 Task: Open Card Product Development Execution in Board Sales Performance Management Tools to Workspace Financial Management Software and add a team member Softage.1@softage.net, a label Yellow, a checklist Commodities Investing, an attachment from your onedrive, a color Yellow and finally, add a card description 'Conduct customer research for new customer referral' and a comment 'This task requires us to be proactive and take a proactive approach, anticipating potential issues and taking steps to prevent them.'. Add a start date 'Jan 01, 1900' with a due date 'Jan 08, 1900'
Action: Mouse moved to (36, 303)
Screenshot: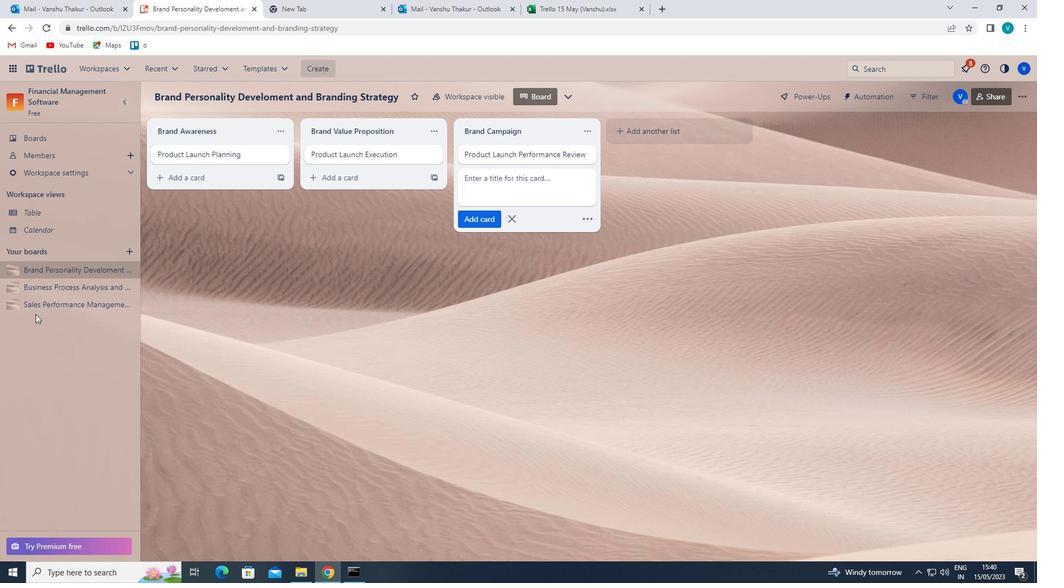 
Action: Mouse pressed left at (36, 303)
Screenshot: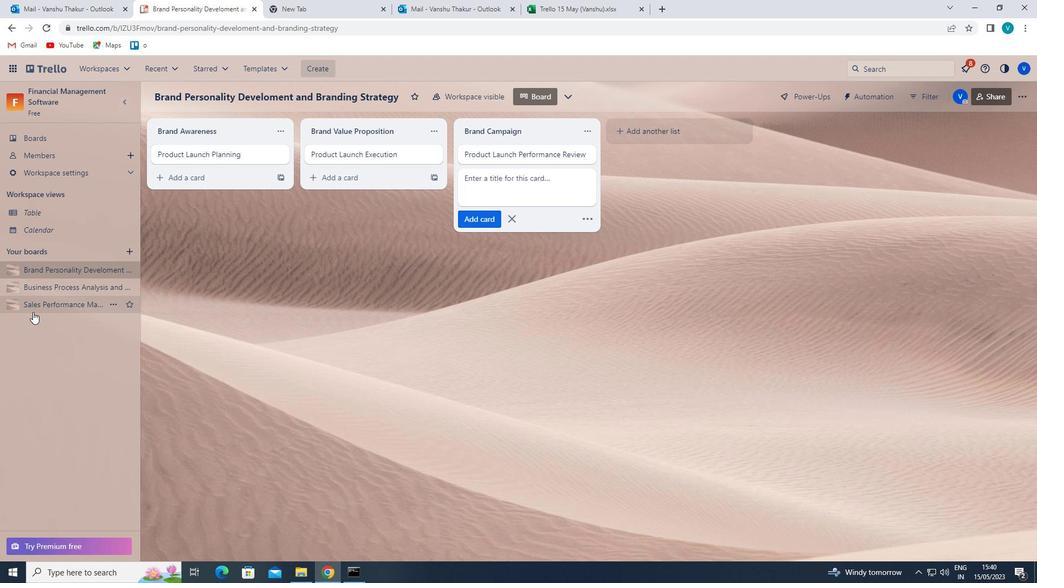 
Action: Mouse moved to (226, 151)
Screenshot: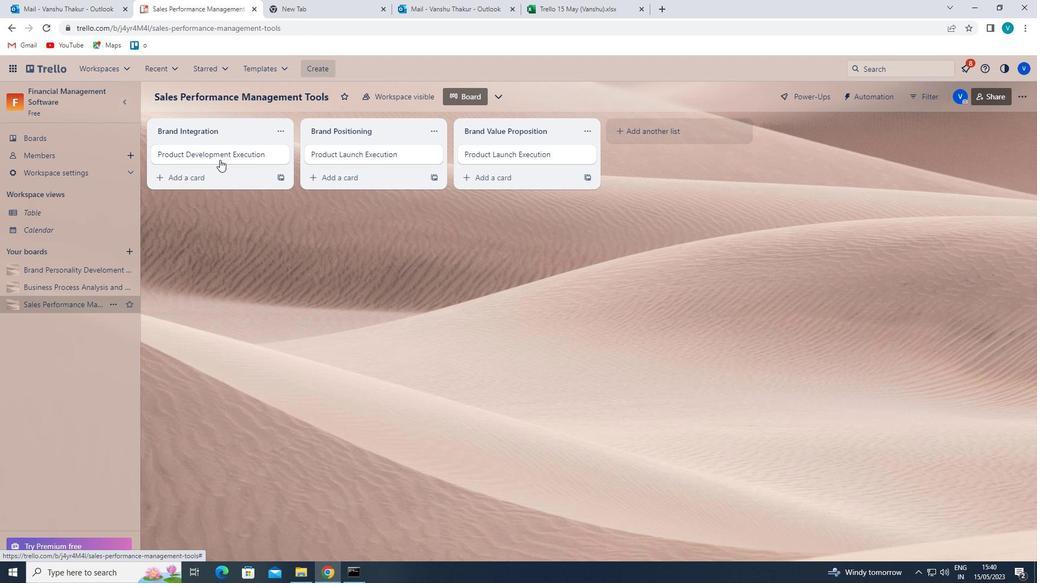 
Action: Mouse pressed left at (226, 151)
Screenshot: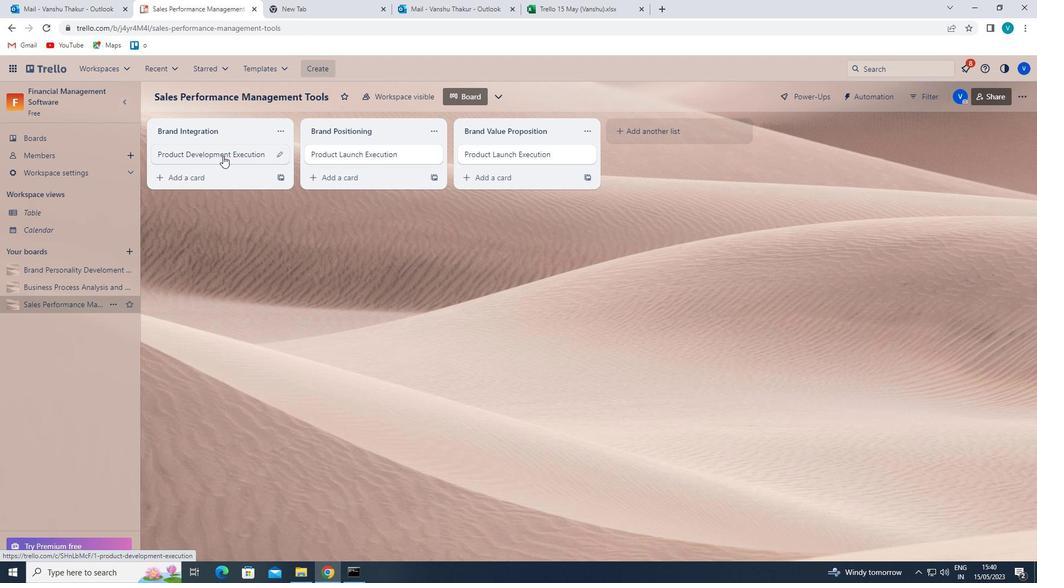 
Action: Mouse moved to (657, 155)
Screenshot: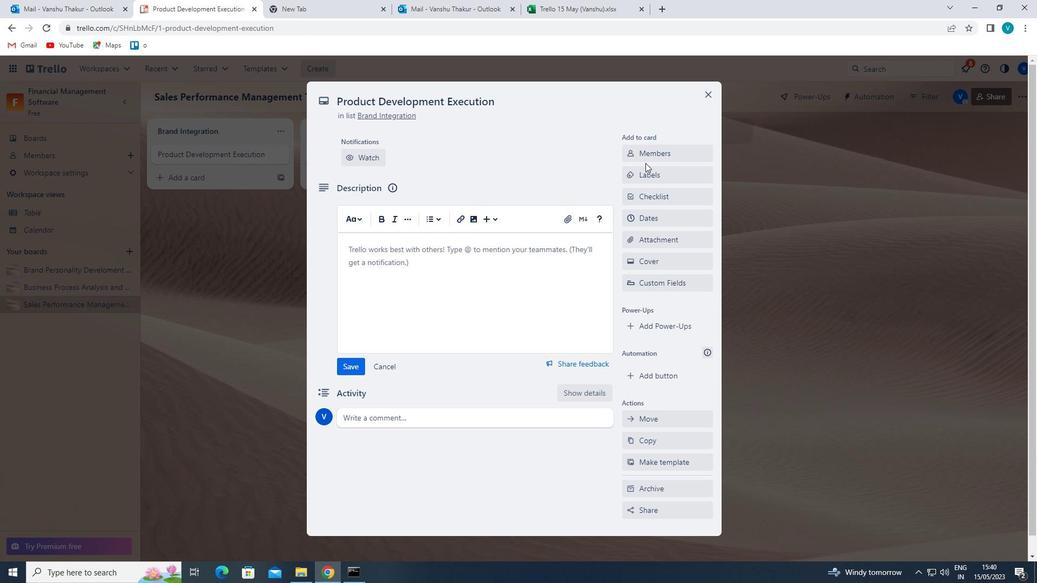 
Action: Mouse pressed left at (657, 155)
Screenshot: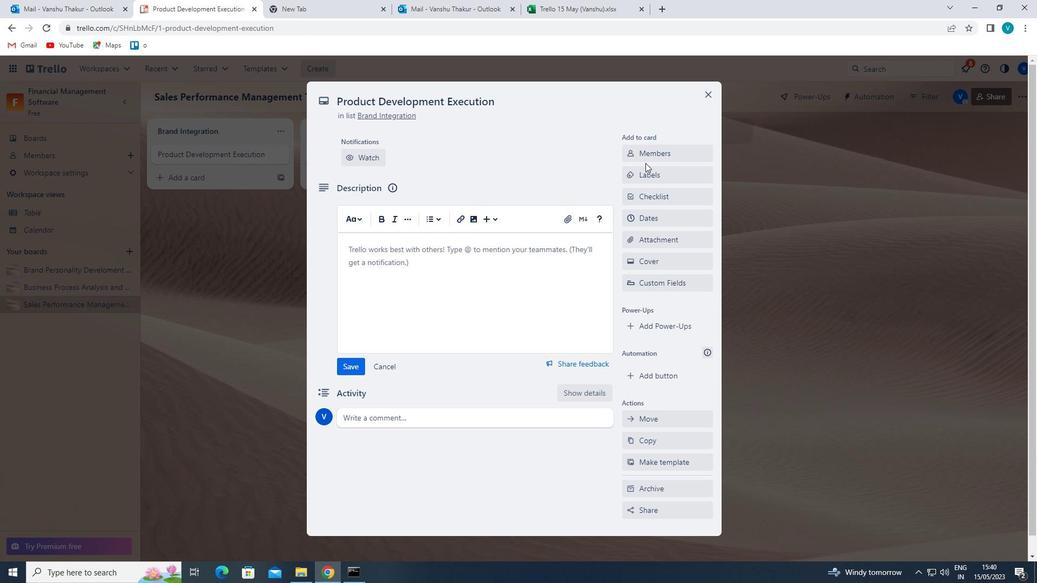 
Action: Mouse moved to (656, 201)
Screenshot: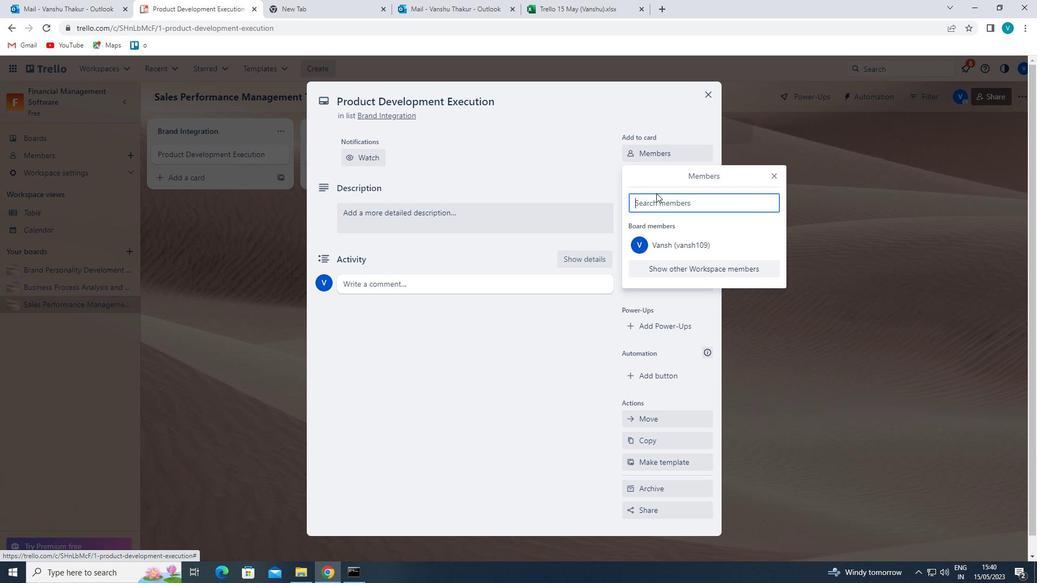 
Action: Mouse pressed left at (656, 201)
Screenshot: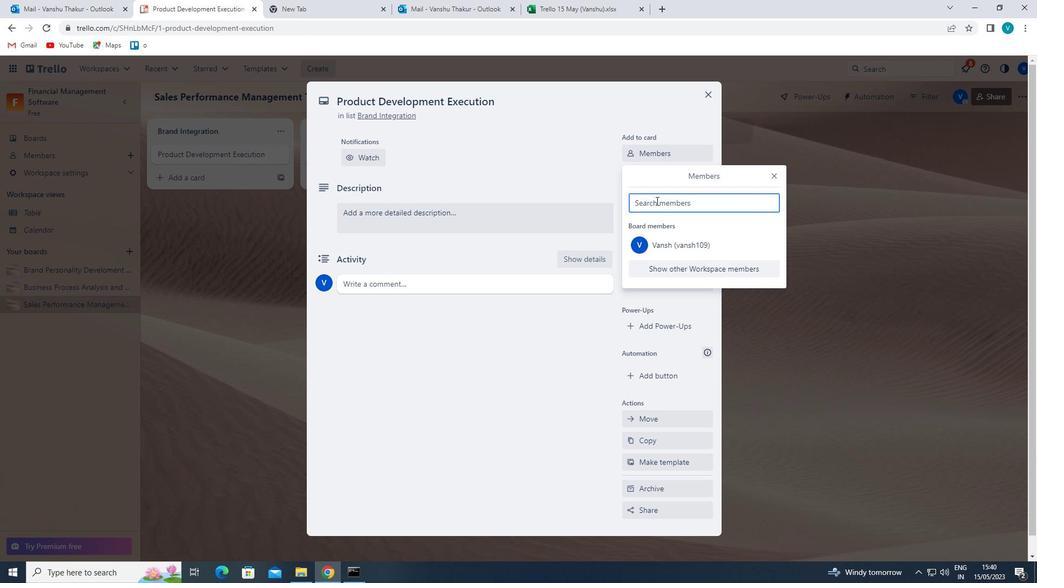 
Action: Key pressed <Key.shift>SOFT
Screenshot: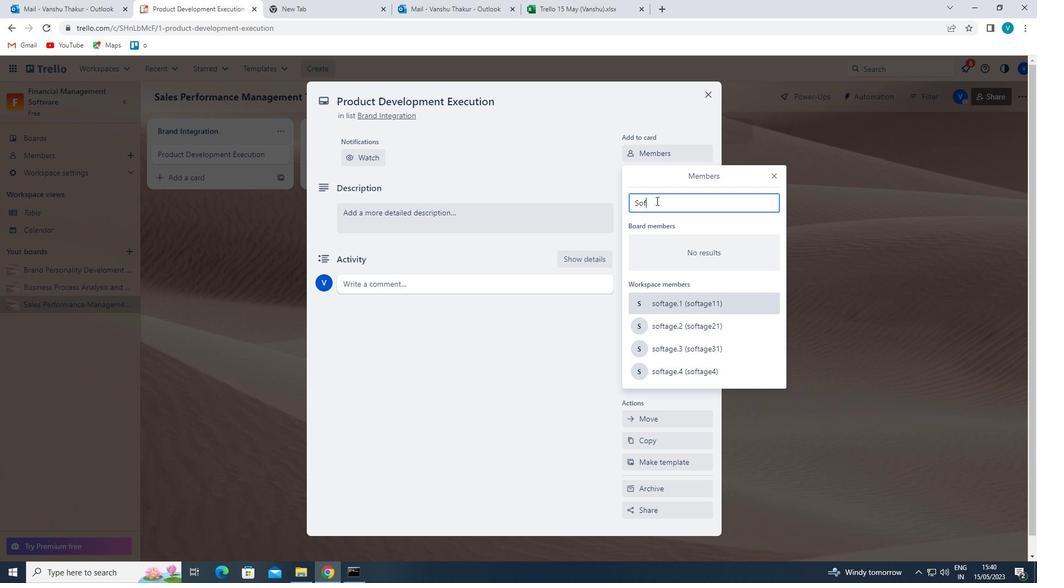 
Action: Mouse moved to (671, 298)
Screenshot: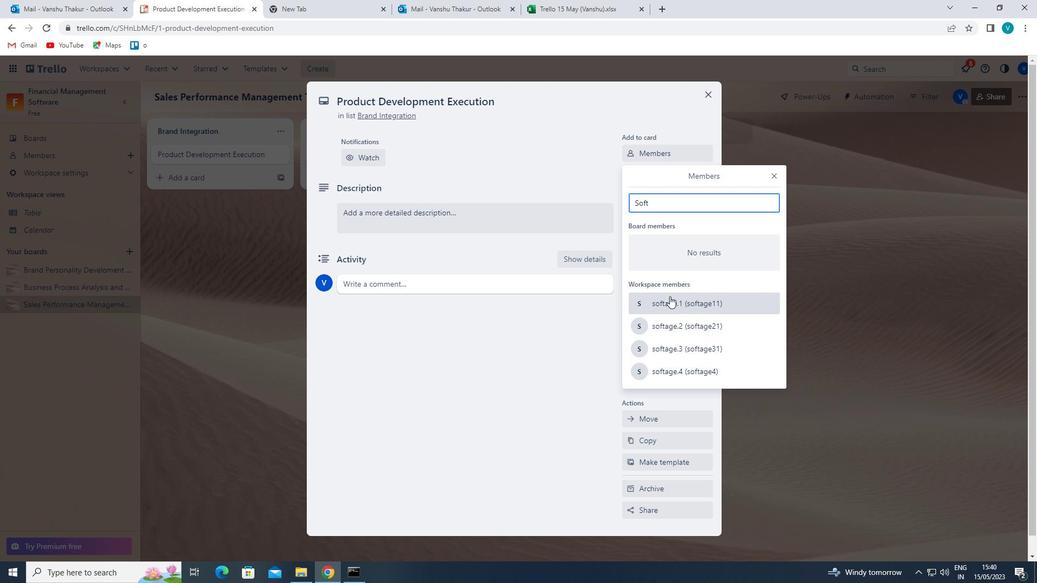 
Action: Mouse pressed left at (671, 298)
Screenshot: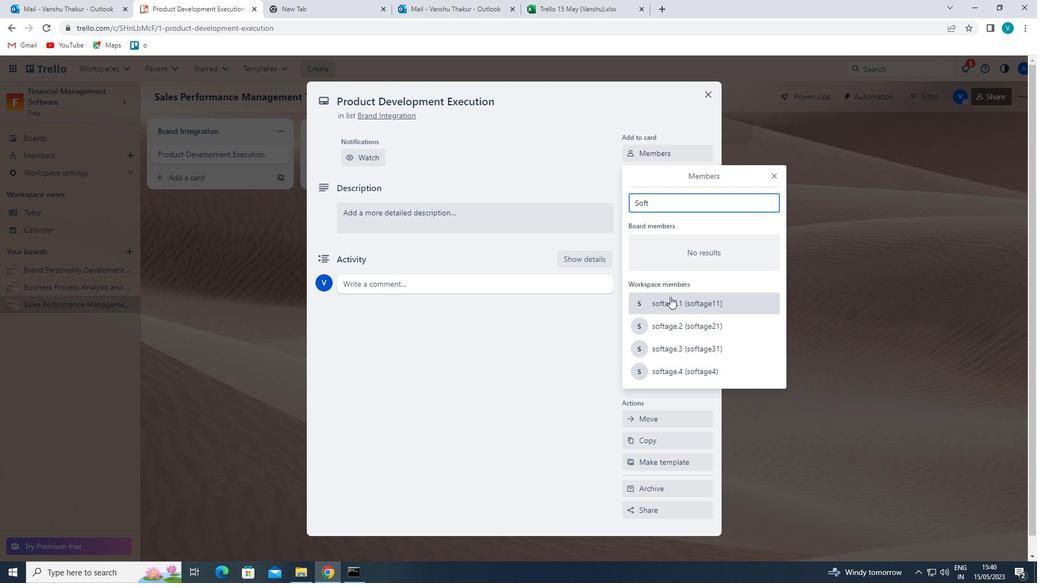 
Action: Mouse moved to (770, 176)
Screenshot: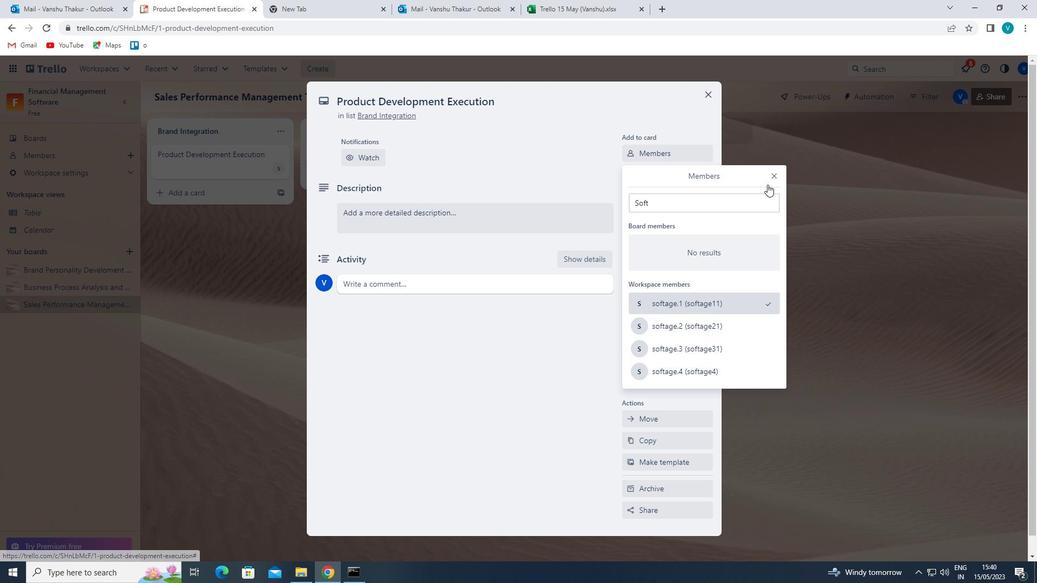 
Action: Mouse pressed left at (770, 176)
Screenshot: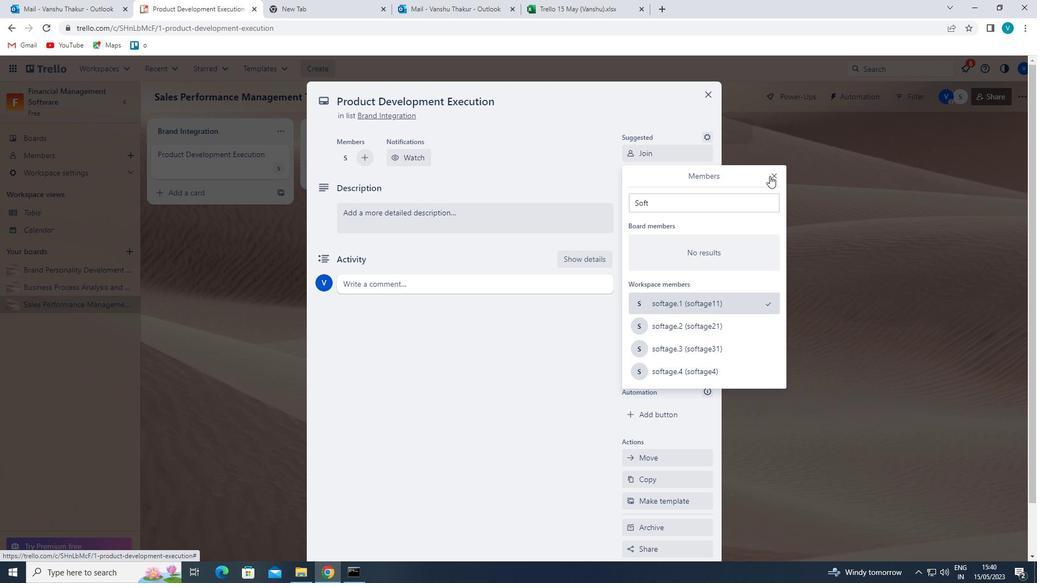 
Action: Mouse moved to (686, 212)
Screenshot: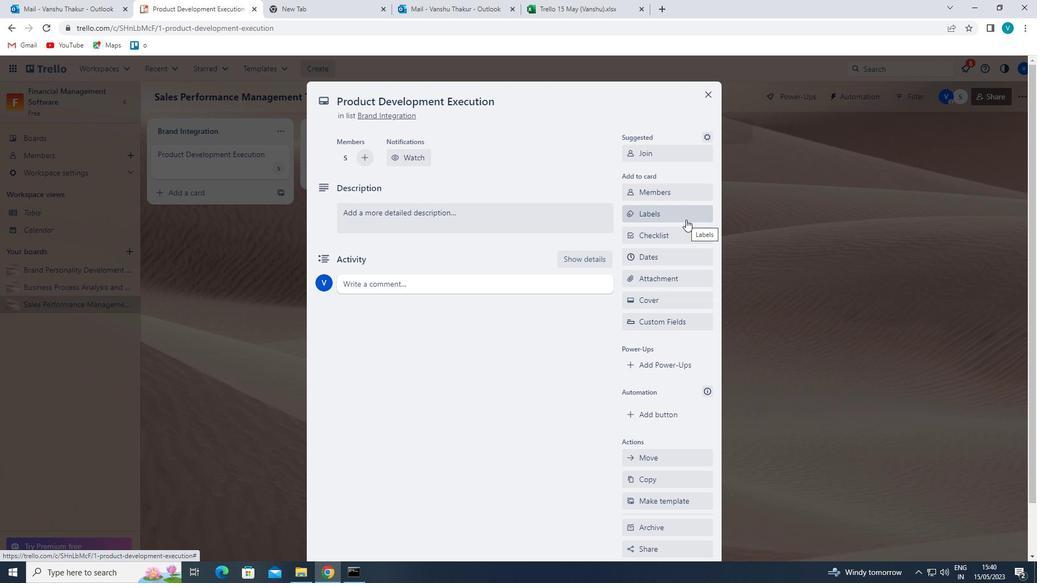
Action: Mouse pressed left at (686, 212)
Screenshot: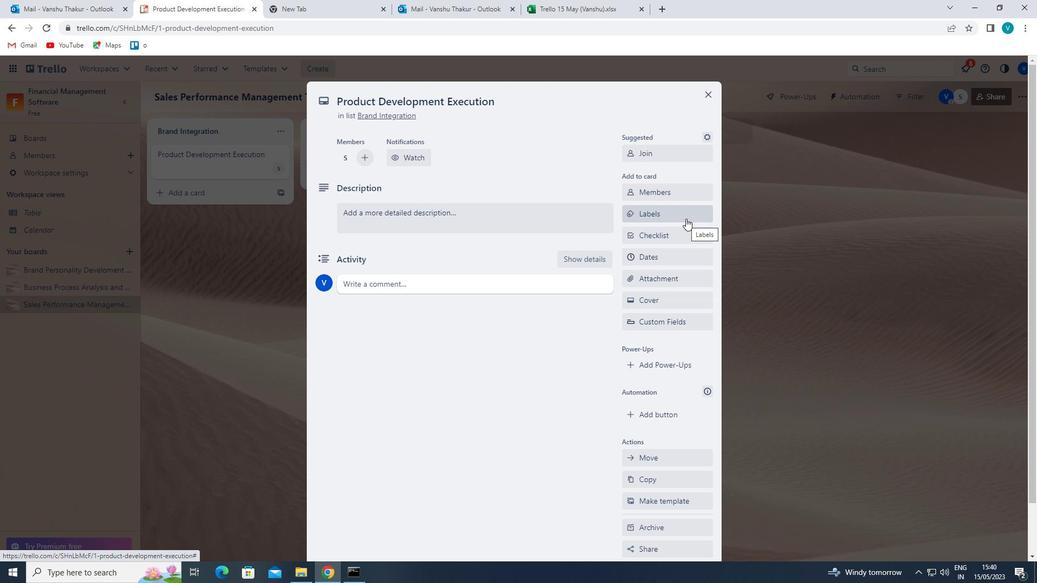 
Action: Mouse moved to (691, 324)
Screenshot: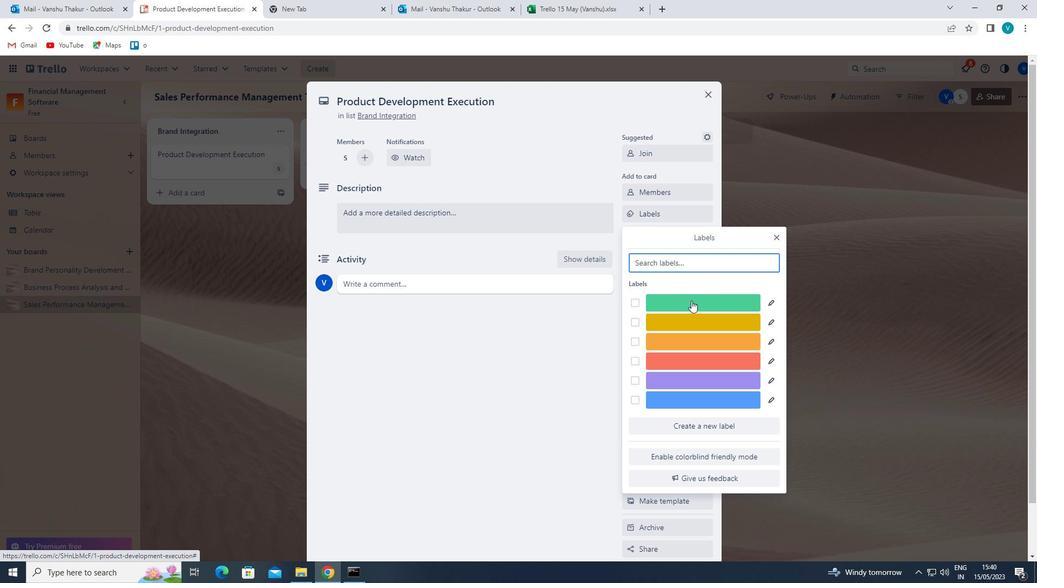 
Action: Mouse pressed left at (691, 324)
Screenshot: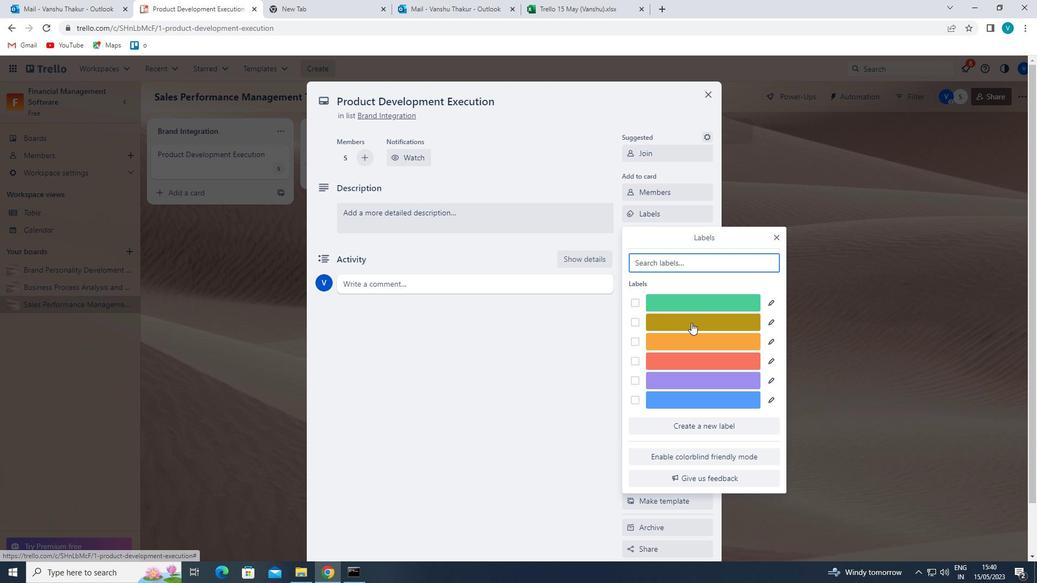 
Action: Mouse moved to (774, 235)
Screenshot: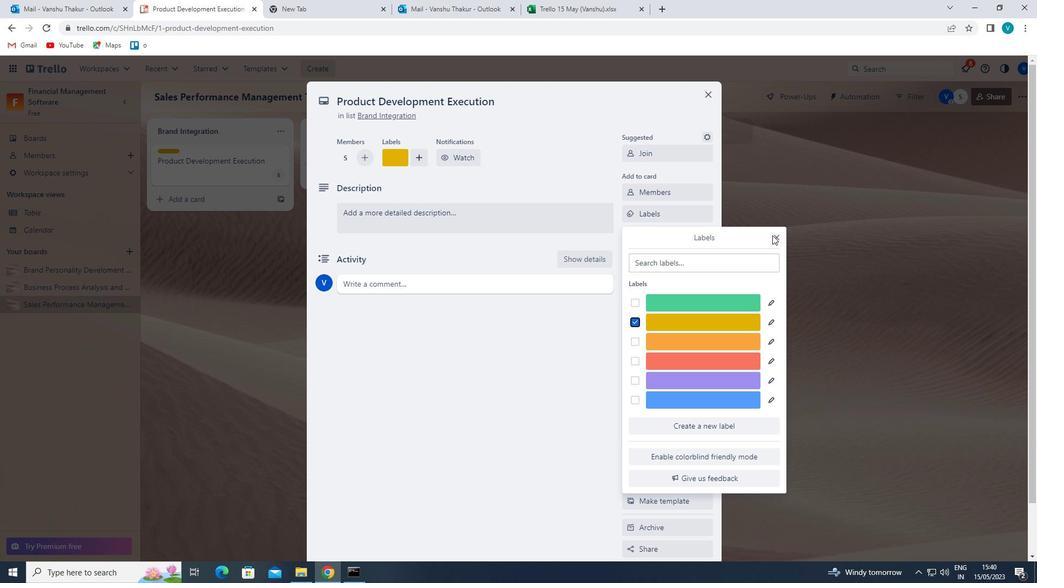 
Action: Mouse pressed left at (774, 235)
Screenshot: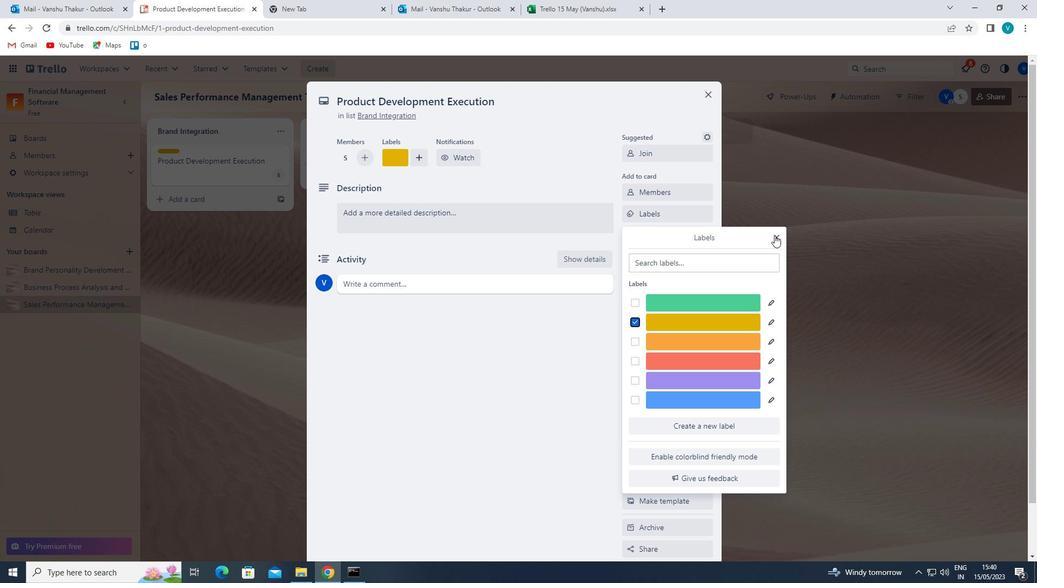 
Action: Mouse moved to (672, 233)
Screenshot: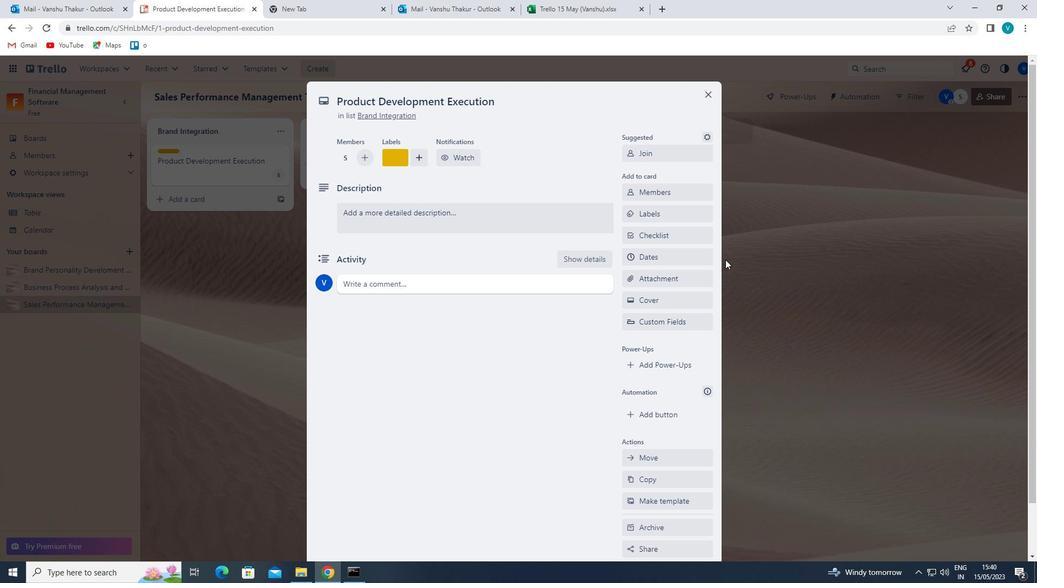 
Action: Mouse pressed left at (672, 233)
Screenshot: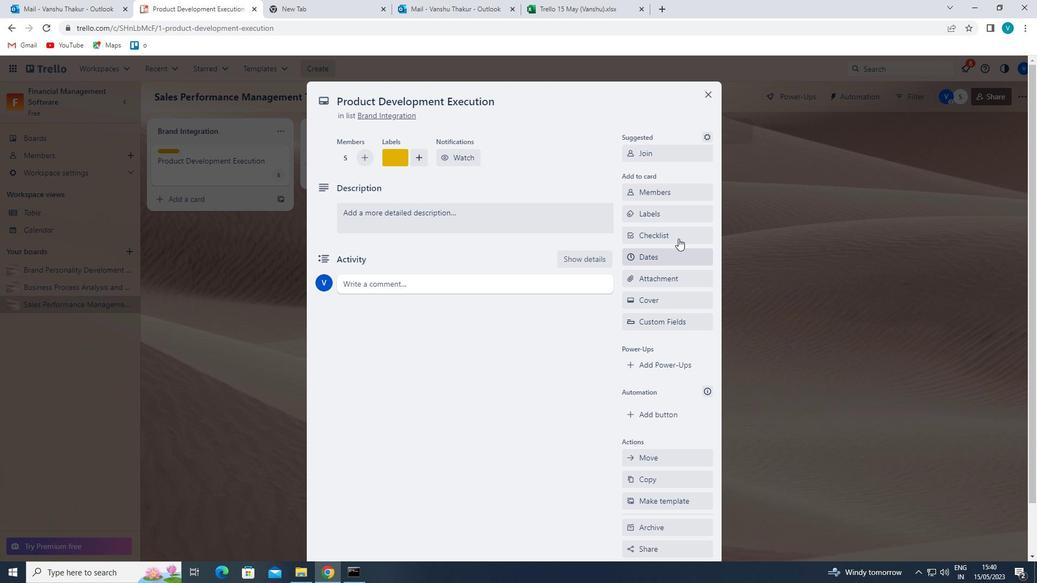 
Action: Key pressed <Key.shift>COMMODITIES
Screenshot: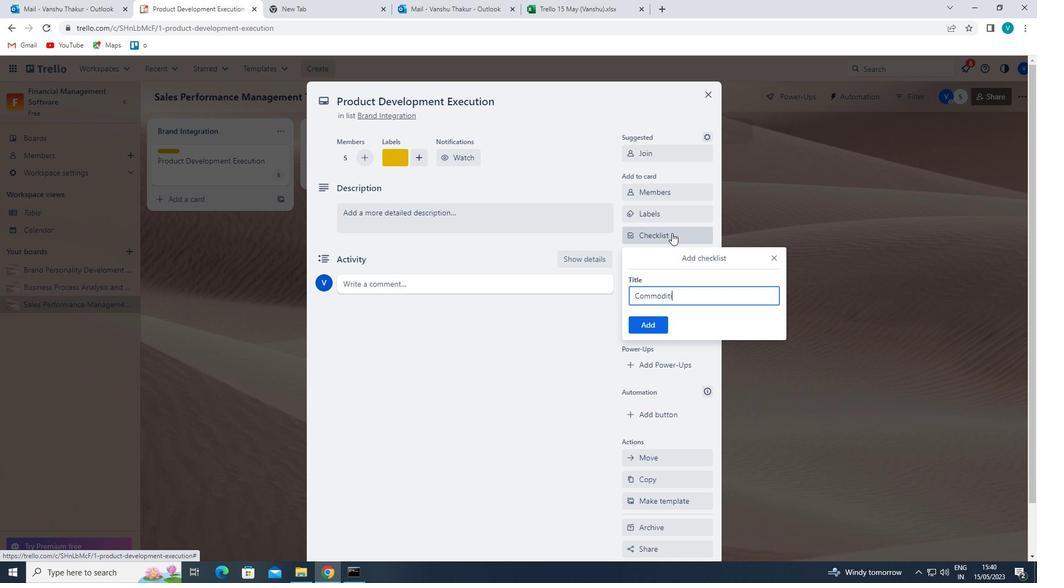 
Action: Mouse moved to (672, 242)
Screenshot: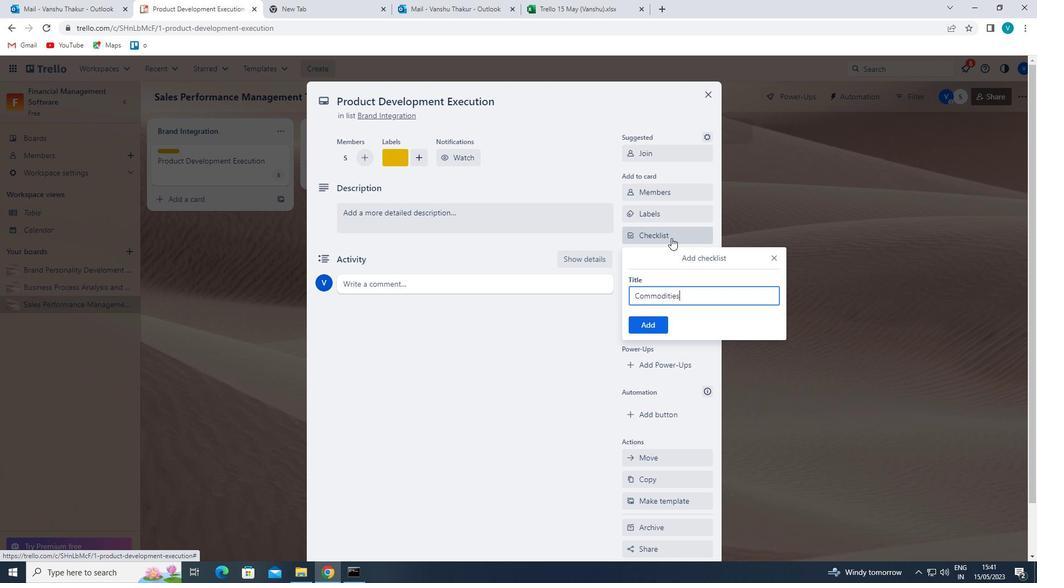 
Action: Key pressed <Key.space><Key.shift>INVESTING
Screenshot: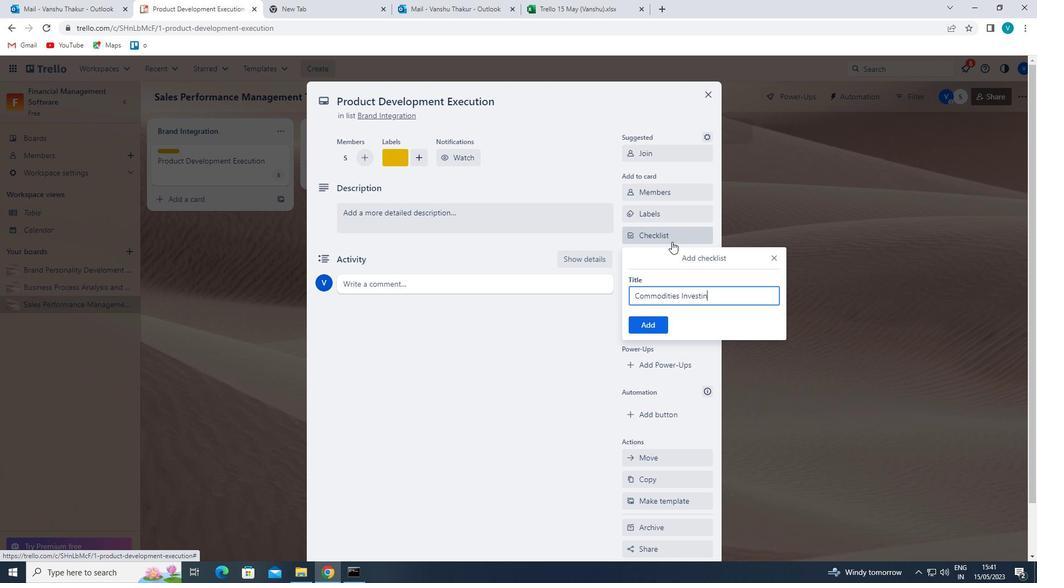 
Action: Mouse moved to (650, 322)
Screenshot: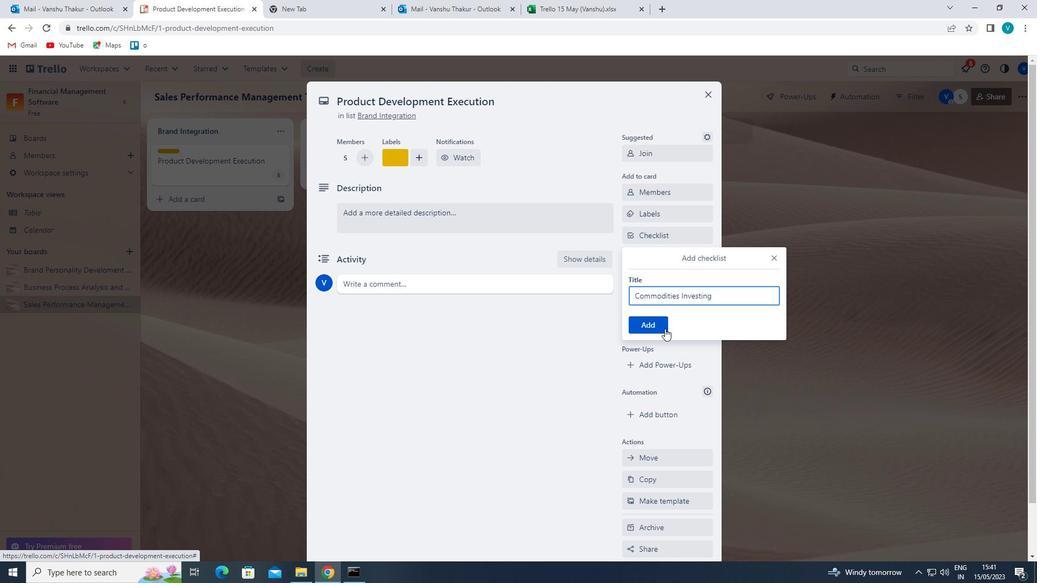
Action: Mouse pressed left at (650, 322)
Screenshot: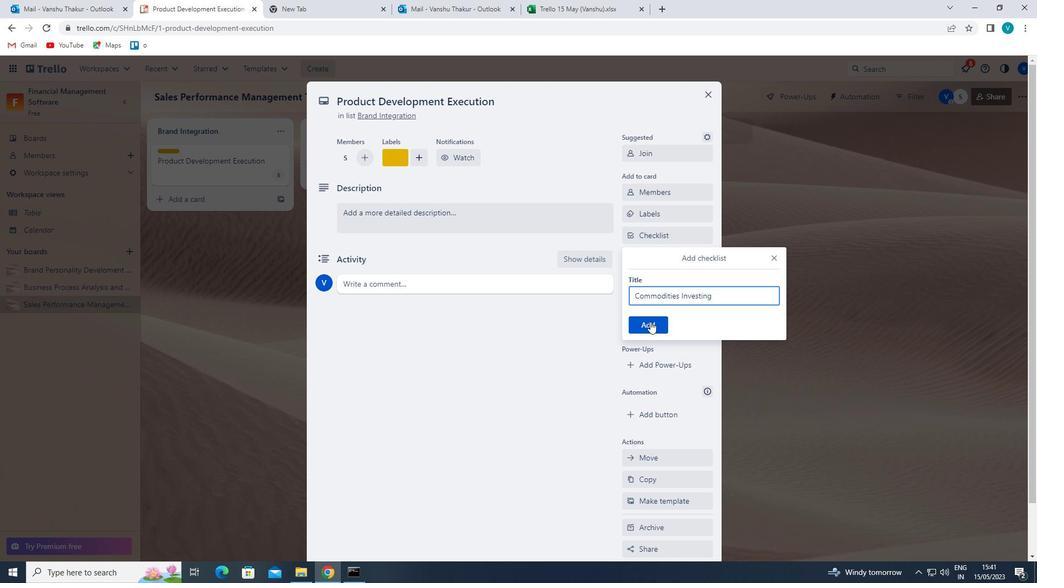 
Action: Mouse moved to (664, 285)
Screenshot: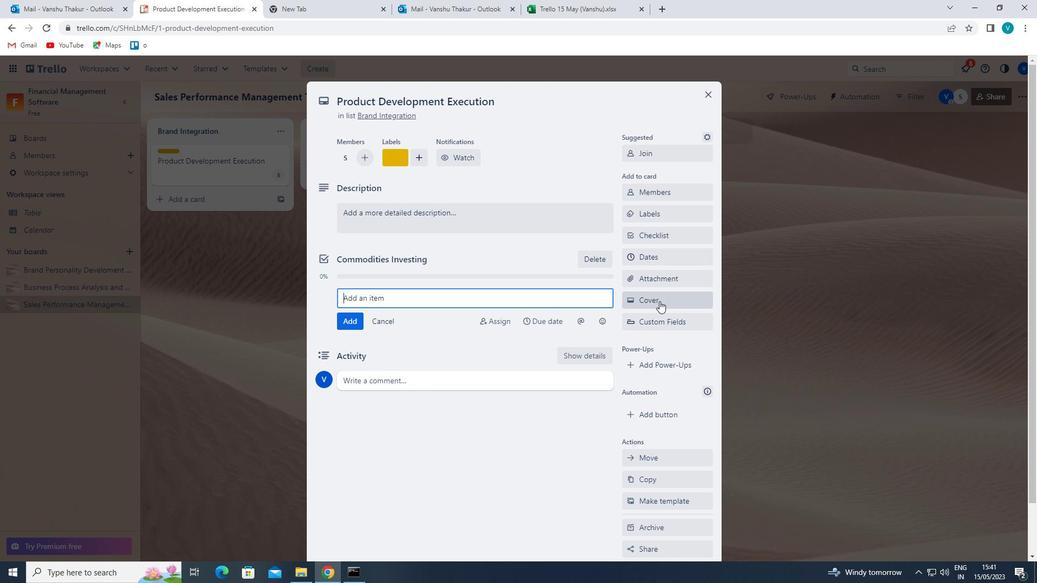 
Action: Mouse pressed left at (664, 285)
Screenshot: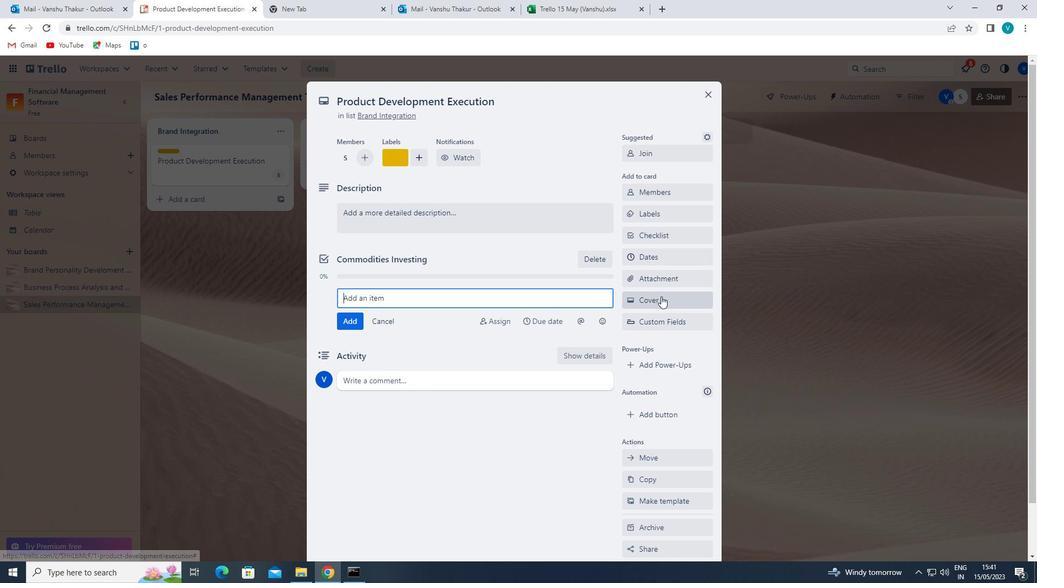 
Action: Mouse moved to (657, 411)
Screenshot: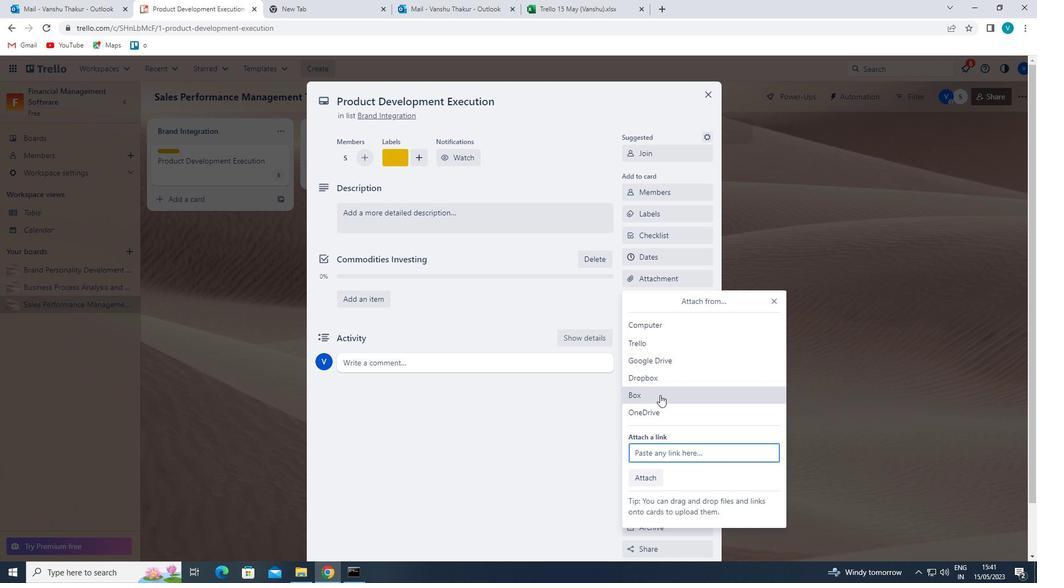 
Action: Mouse pressed left at (657, 411)
Screenshot: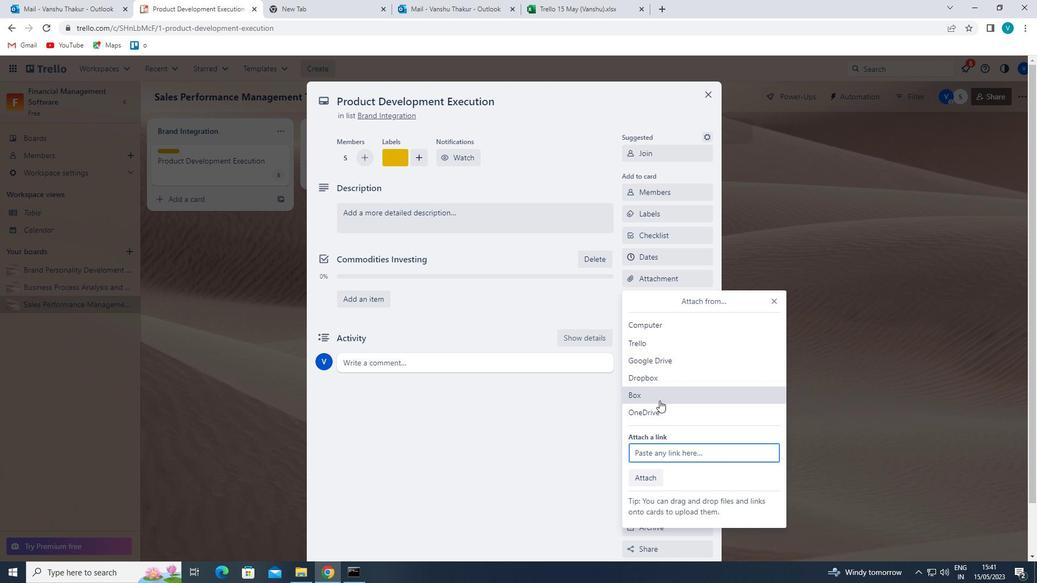 
Action: Mouse moved to (383, 216)
Screenshot: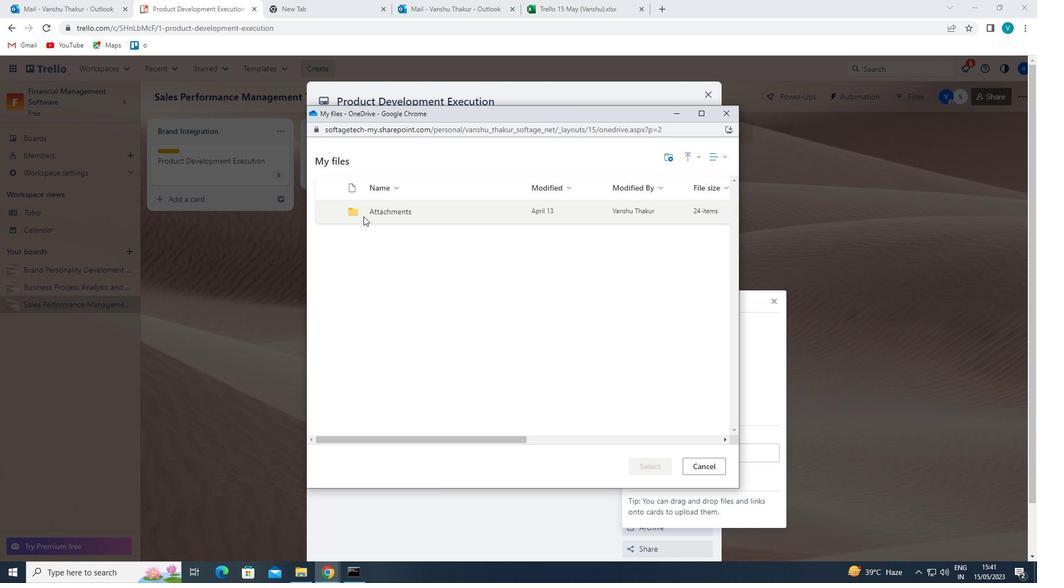 
Action: Mouse pressed left at (383, 216)
Screenshot: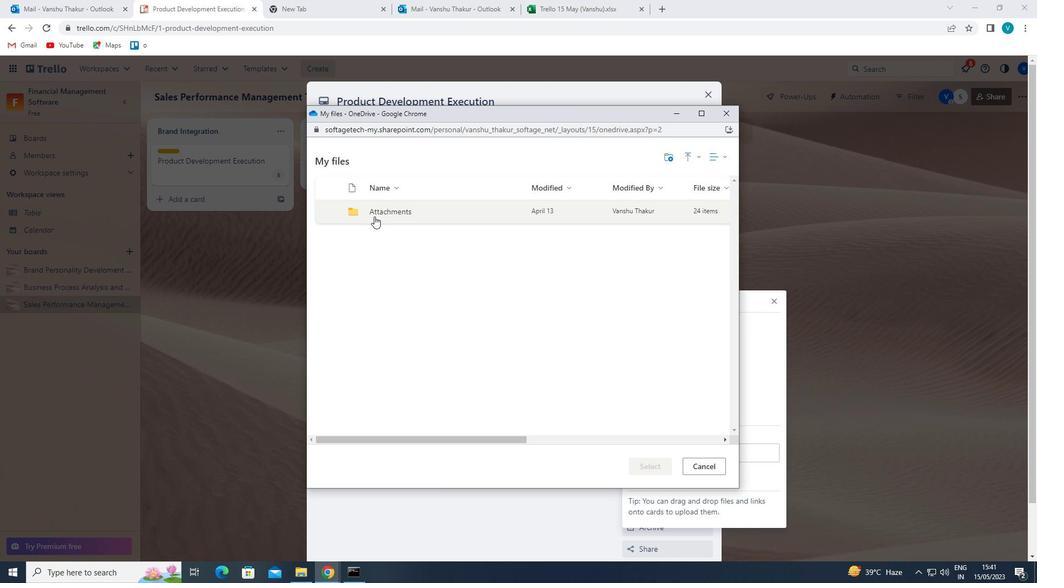 
Action: Mouse moved to (393, 233)
Screenshot: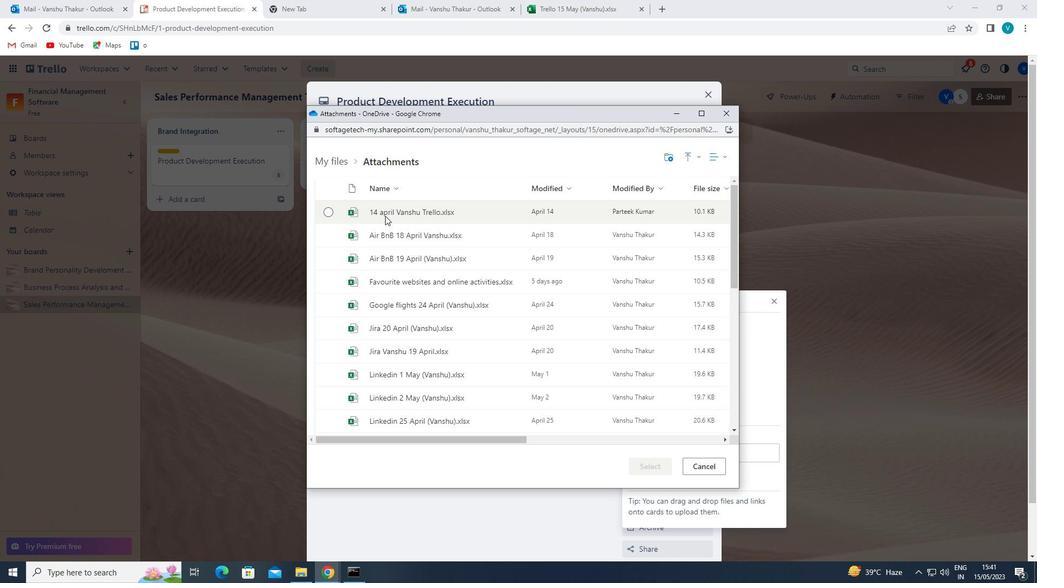 
Action: Mouse pressed left at (393, 233)
Screenshot: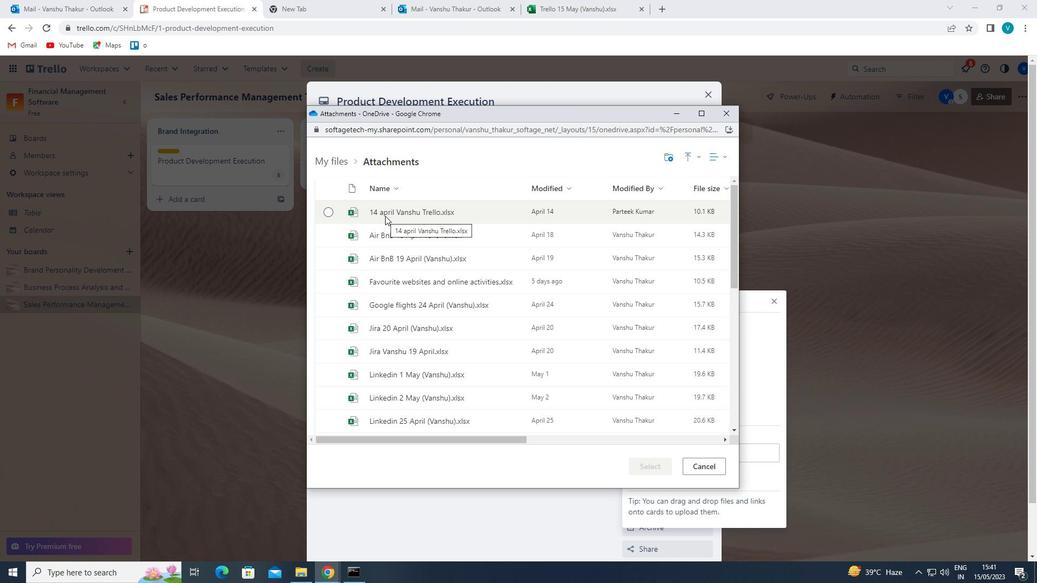 
Action: Mouse moved to (642, 463)
Screenshot: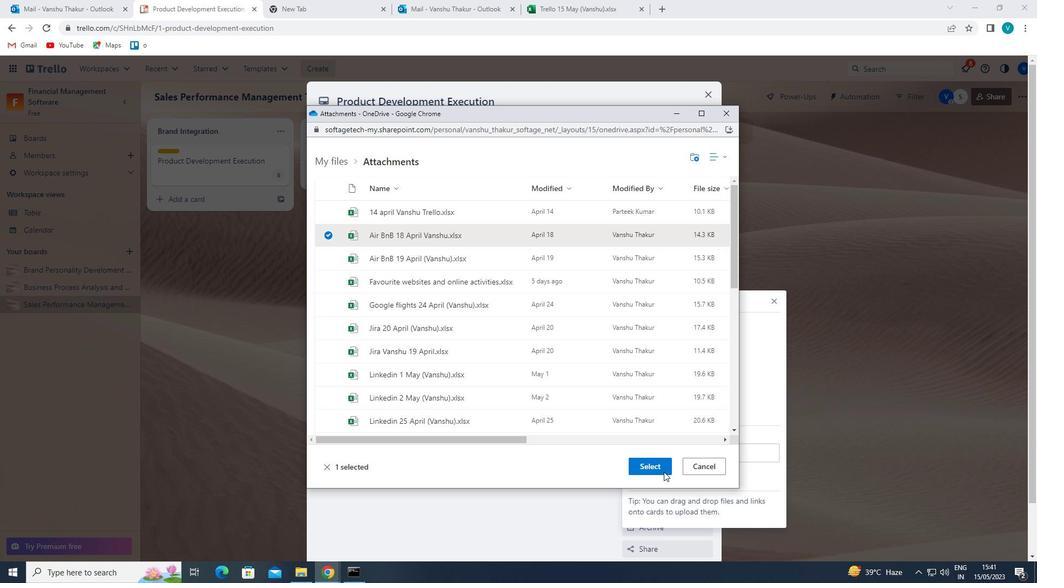 
Action: Mouse pressed left at (642, 463)
Screenshot: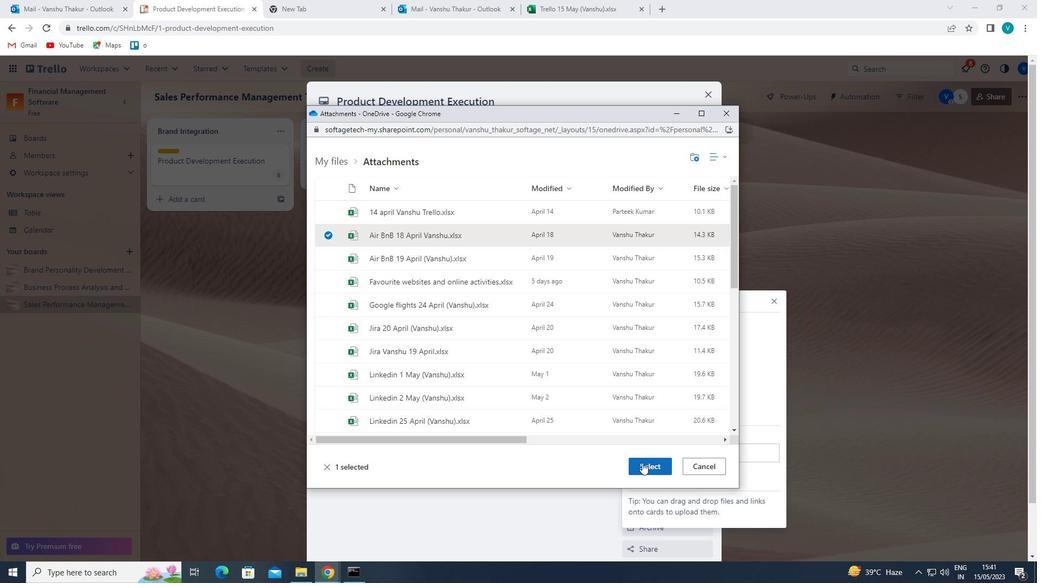 
Action: Mouse moved to (770, 300)
Screenshot: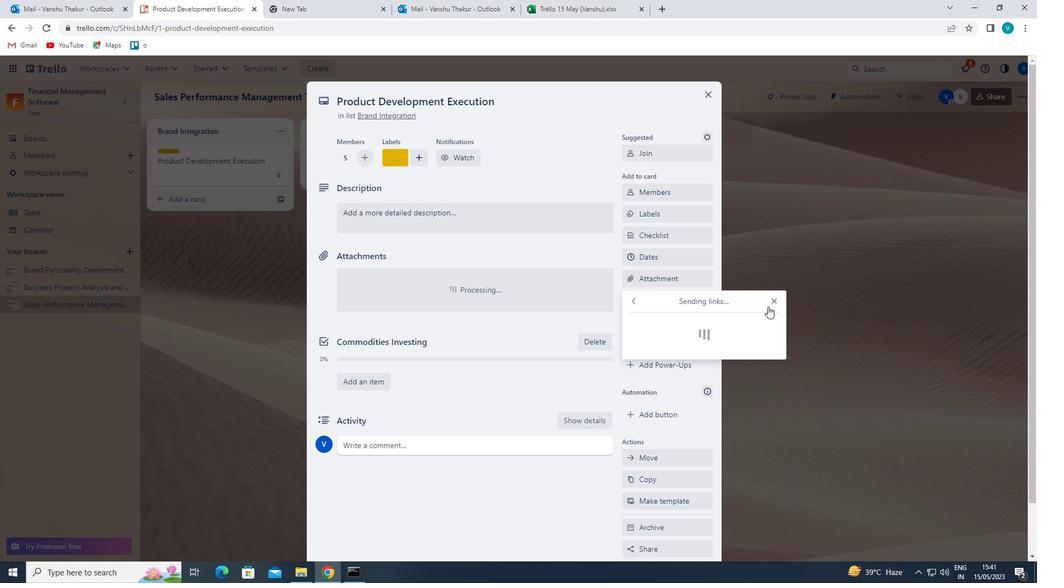 
Action: Mouse pressed left at (770, 300)
Screenshot: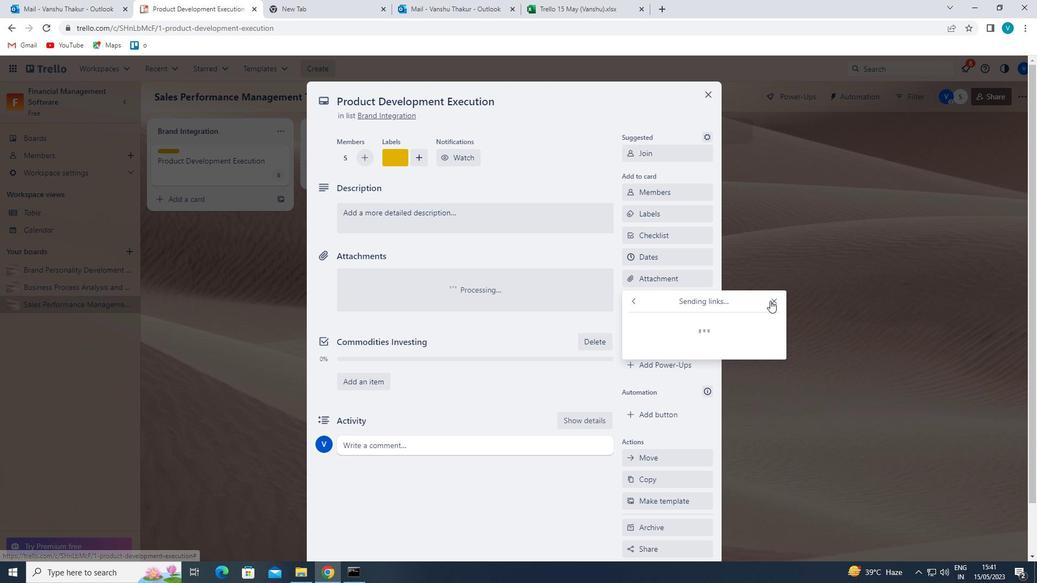 
Action: Mouse moved to (669, 297)
Screenshot: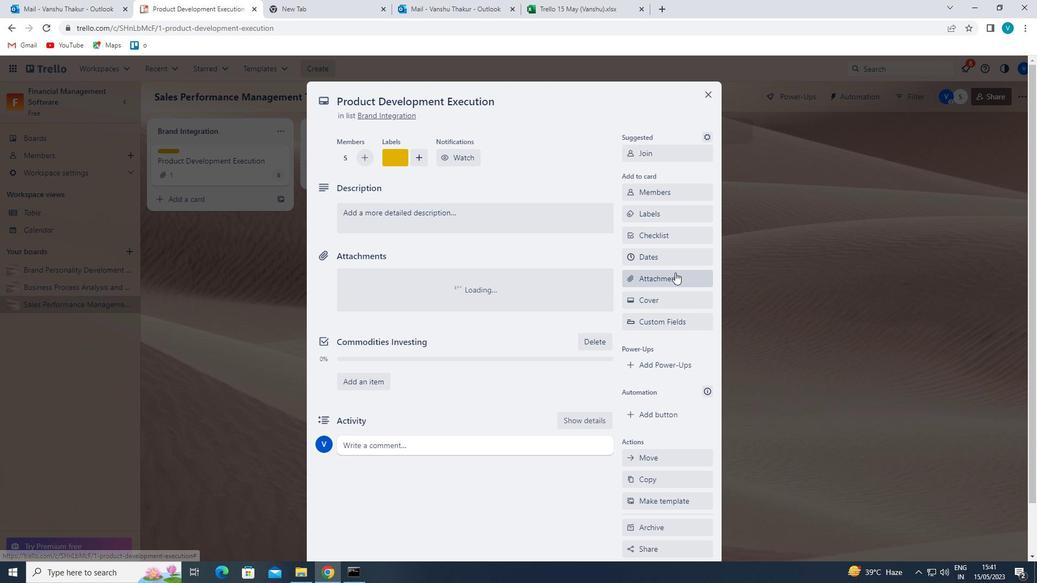 
Action: Mouse pressed left at (669, 297)
Screenshot: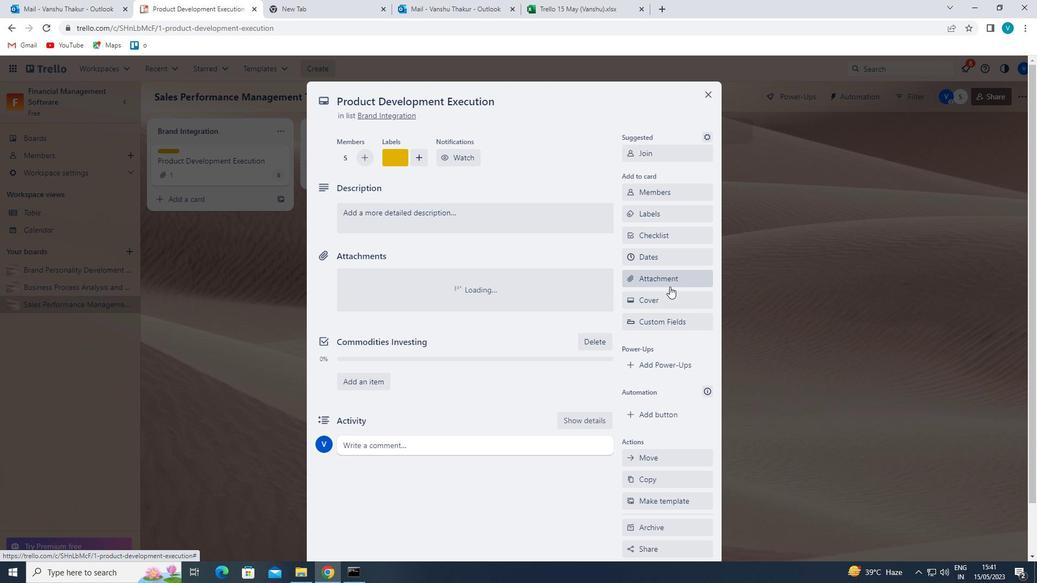 
Action: Mouse moved to (677, 343)
Screenshot: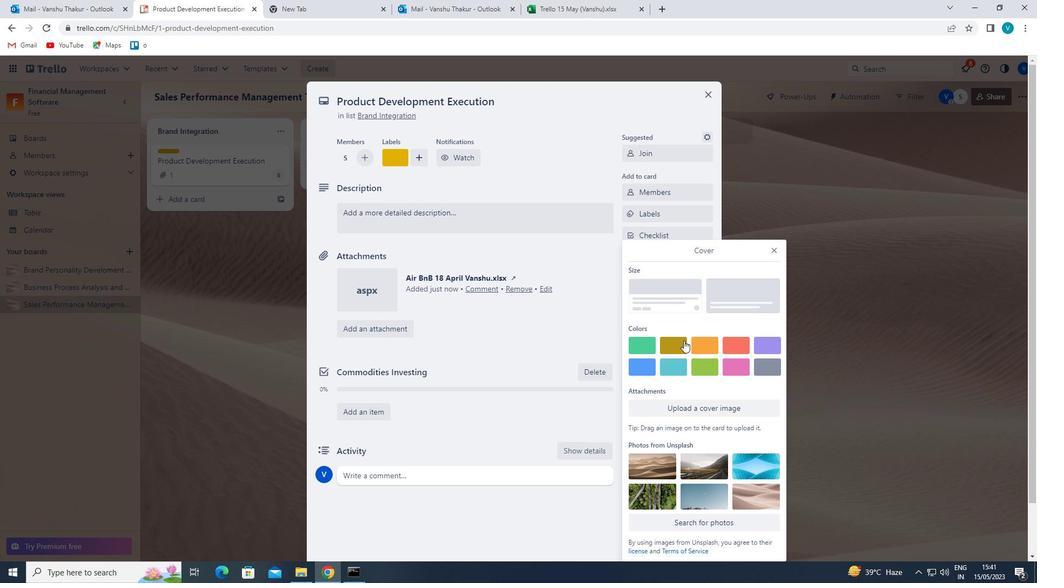 
Action: Mouse pressed left at (677, 343)
Screenshot: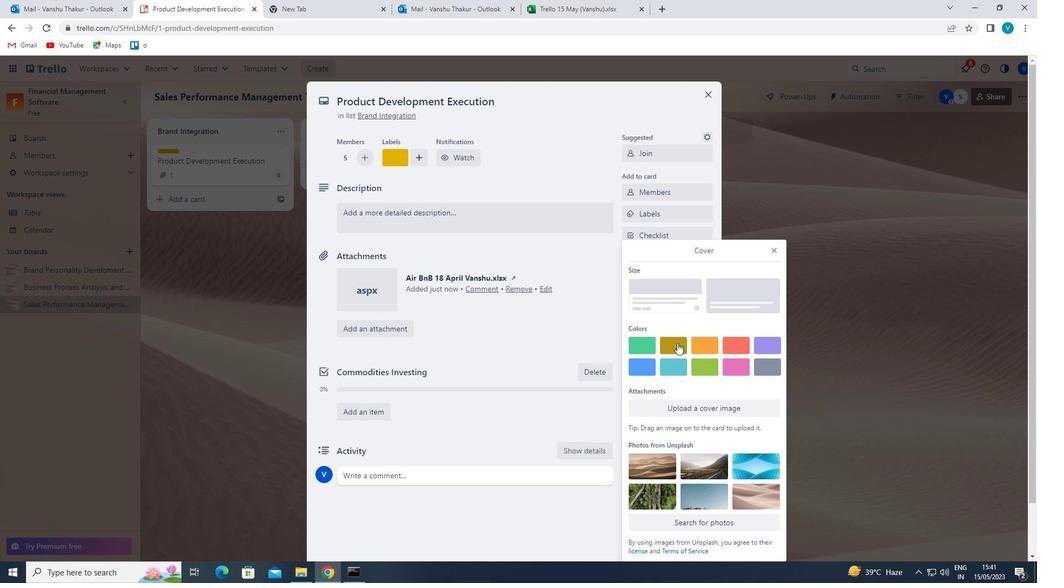 
Action: Mouse moved to (772, 230)
Screenshot: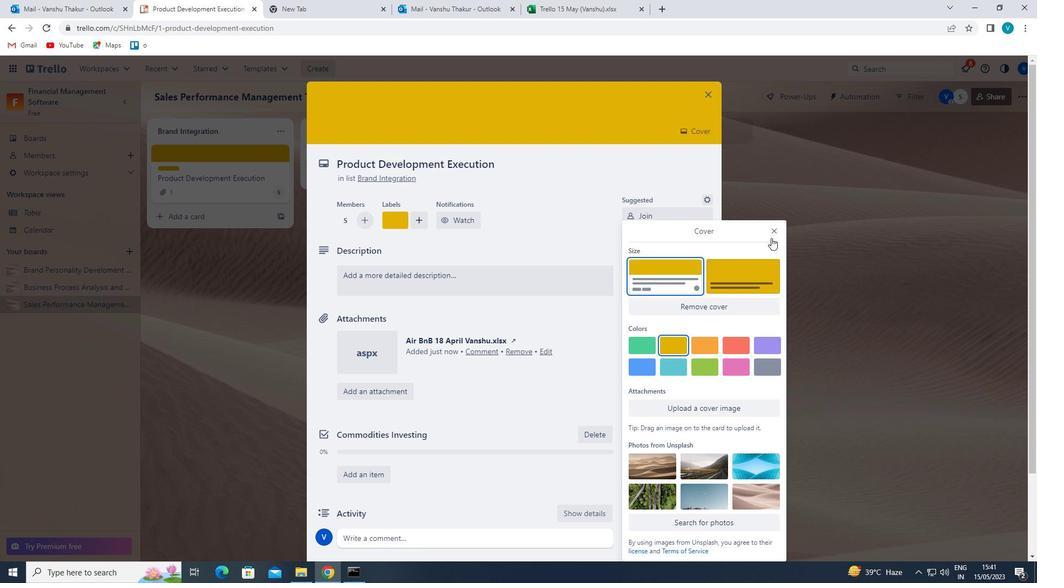 
Action: Mouse pressed left at (772, 230)
Screenshot: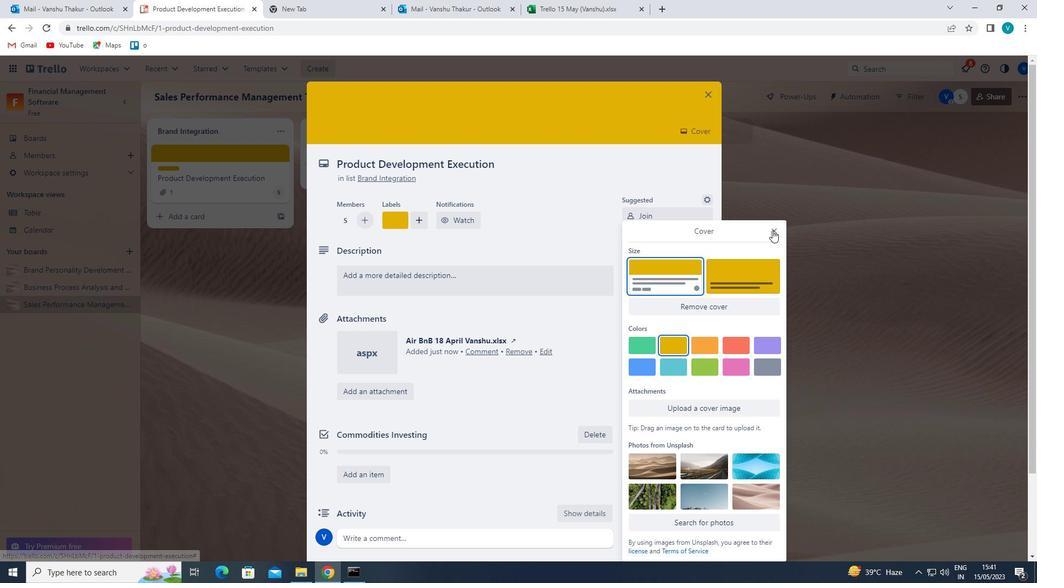 
Action: Mouse moved to (532, 283)
Screenshot: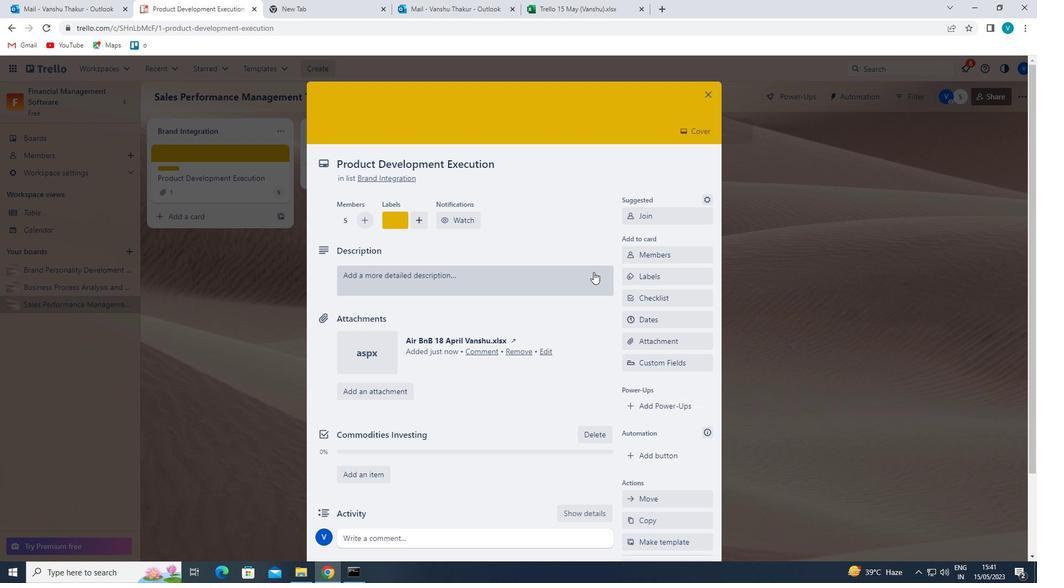 
Action: Mouse pressed left at (532, 283)
Screenshot: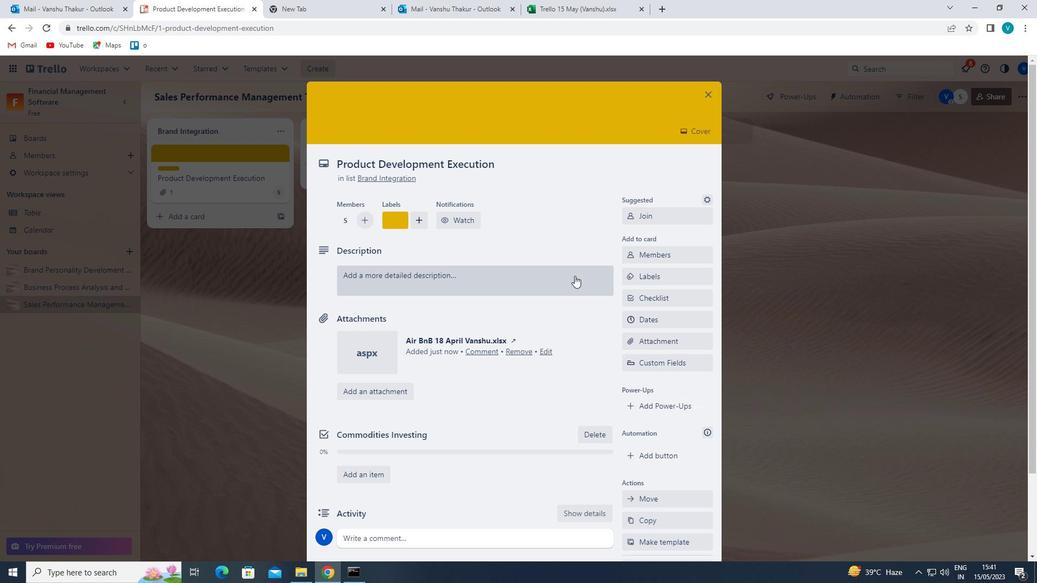 
Action: Key pressed '<Key.shift>CONDUCT<Key.space>CUSTOMER<Key.space>RESEARCH<Key.space>FOR<Key.space>NEW<Key.space>CUSTOMER<Key.space>REFERRAL<Key.space><Key.backspace>'
Screenshot: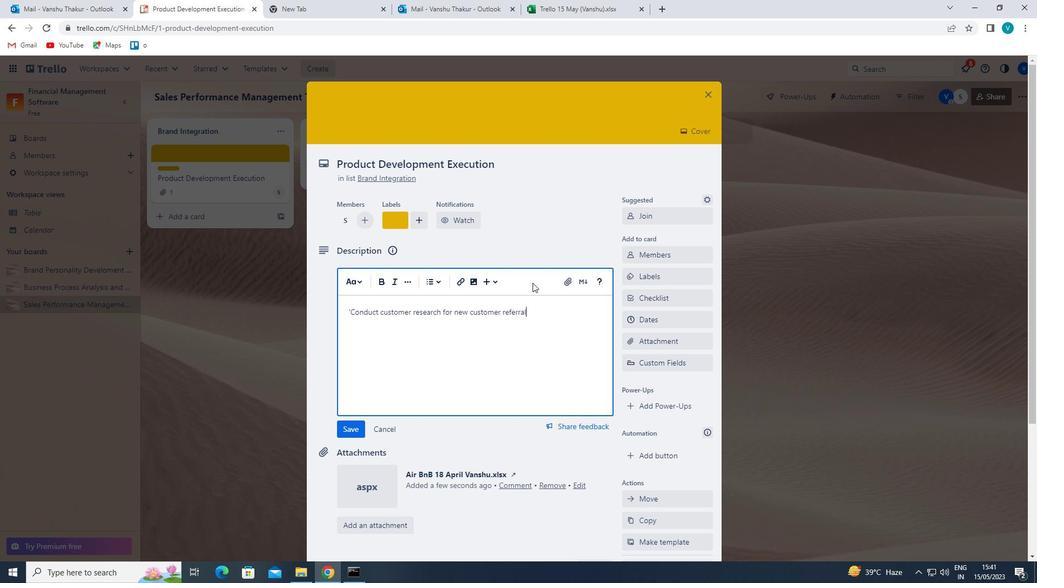 
Action: Mouse moved to (351, 425)
Screenshot: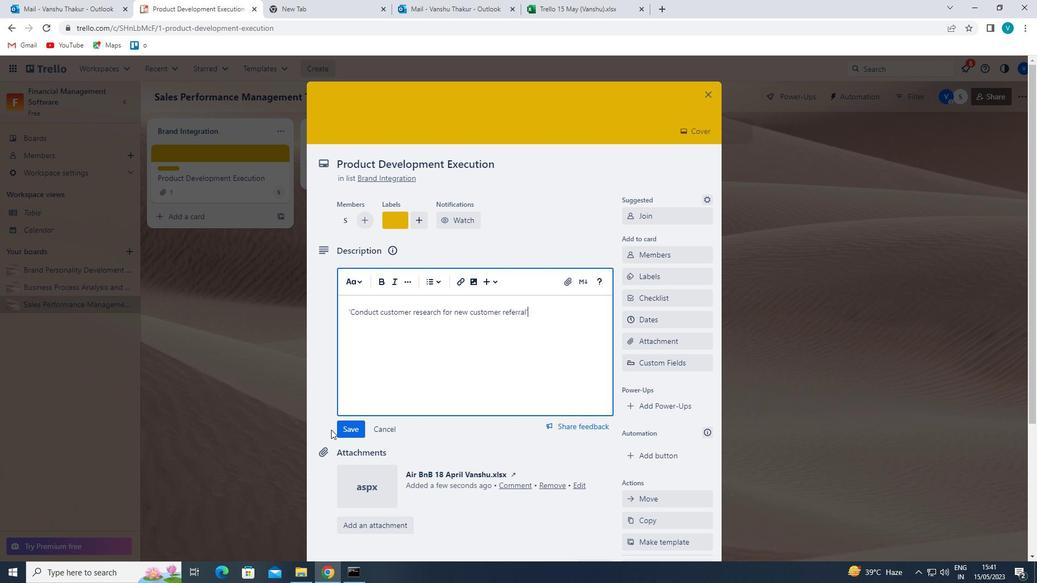 
Action: Mouse pressed left at (351, 425)
Screenshot: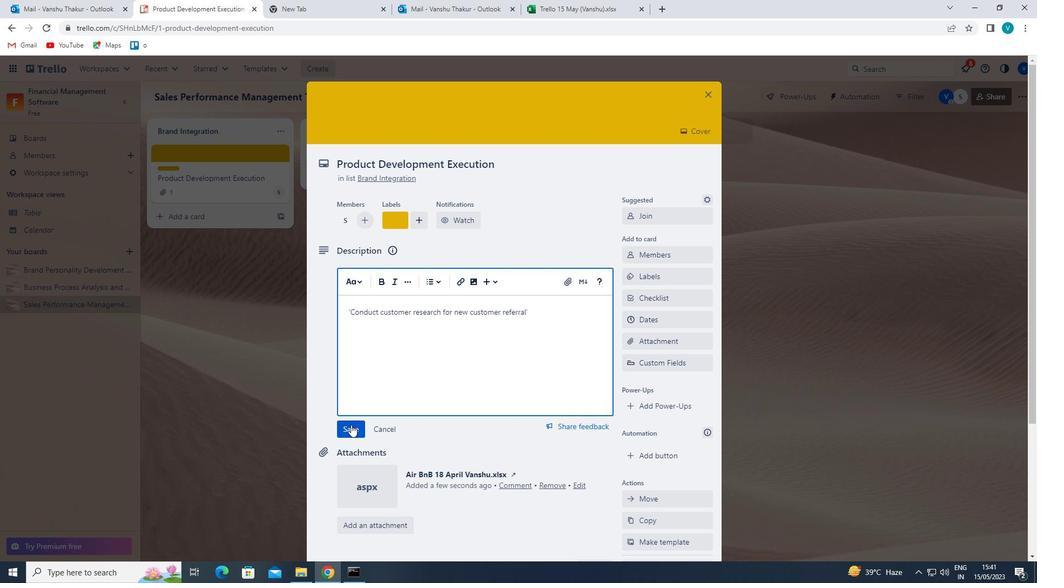 
Action: Mouse scrolled (351, 424) with delta (0, 0)
Screenshot: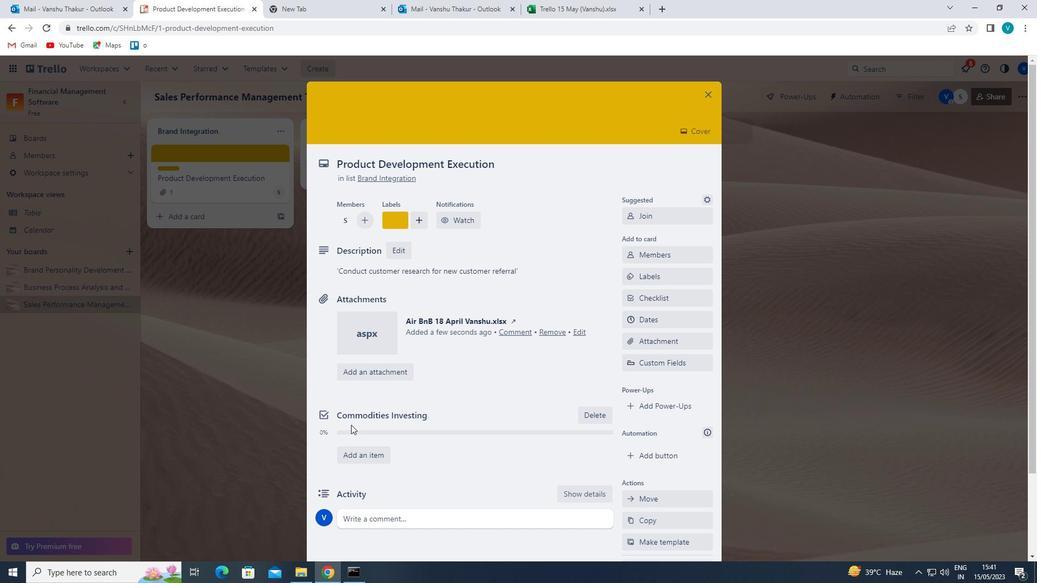 
Action: Mouse moved to (364, 458)
Screenshot: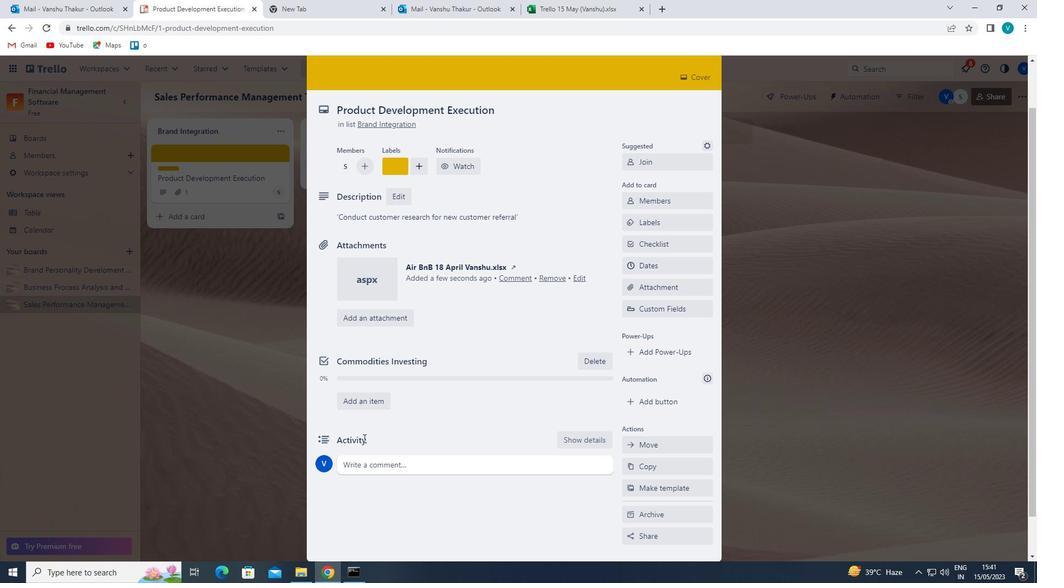 
Action: Mouse pressed left at (364, 458)
Screenshot: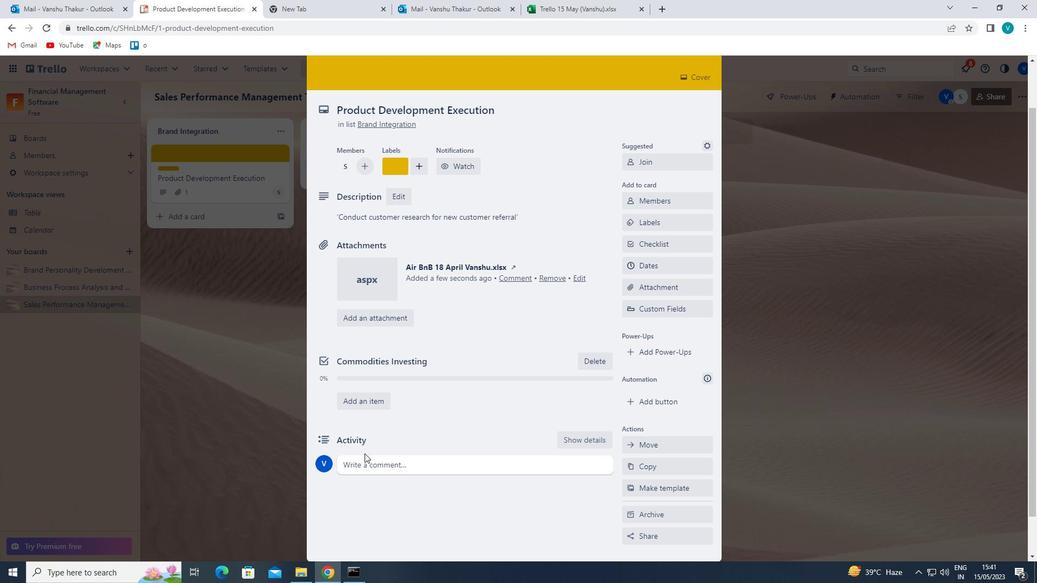 
Action: Key pressed '<Key.shift>THIS<Key.space>R<Key.backspace>TASK<Key.space>REQUIRES<Key.space>US<Key.space>TO<Key.space>BE<Key.space>PROACTIVE<Key.space>AND<Key.space>TAKE<Key.space>A<Key.space>PROACTIVE<Key.space>APPROACH,<Key.space>ANTICIPATING<Key.space>POTENTIAL<Key.space>ISSUES<Key.space>AND<Key.space>TAKING<Key.space>STEPS<Key.space>TO<Key.space>PREVENT<Key.space>THEM.'
Screenshot: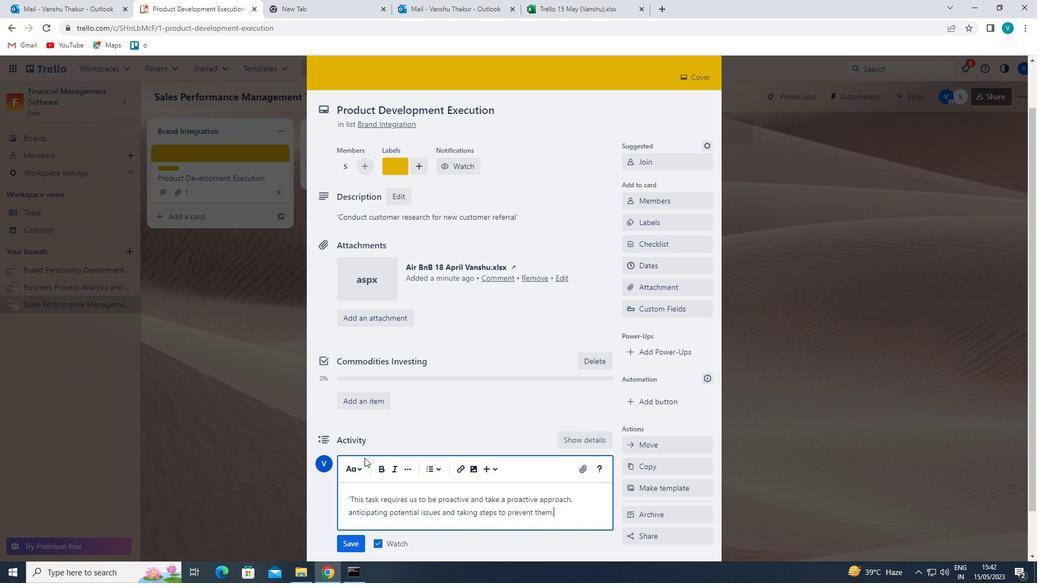 
Action: Mouse moved to (339, 540)
Screenshot: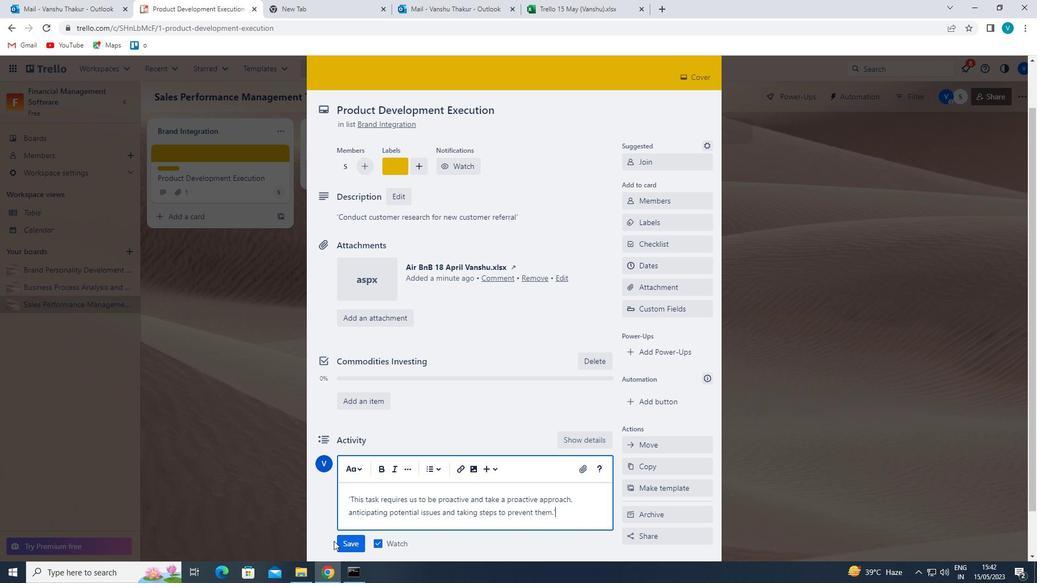 
Action: Mouse pressed left at (339, 540)
Screenshot: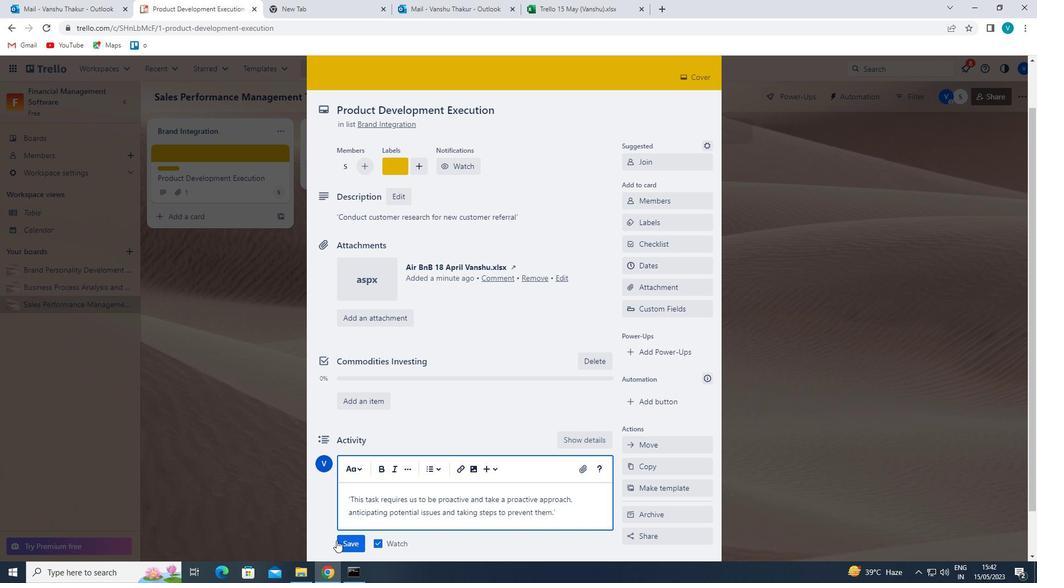 
Action: Mouse moved to (659, 265)
Screenshot: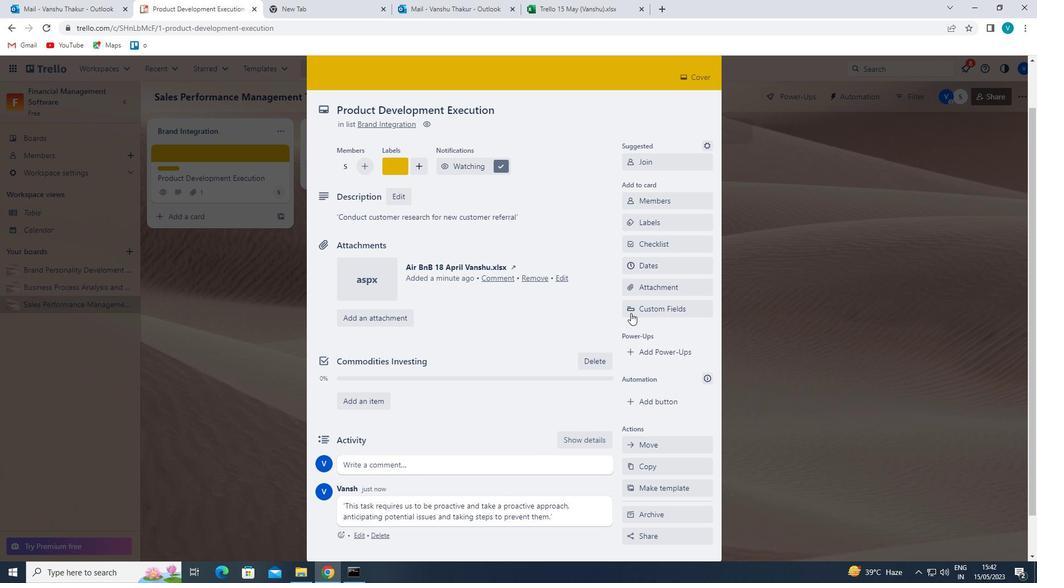 
Action: Mouse pressed left at (659, 265)
Screenshot: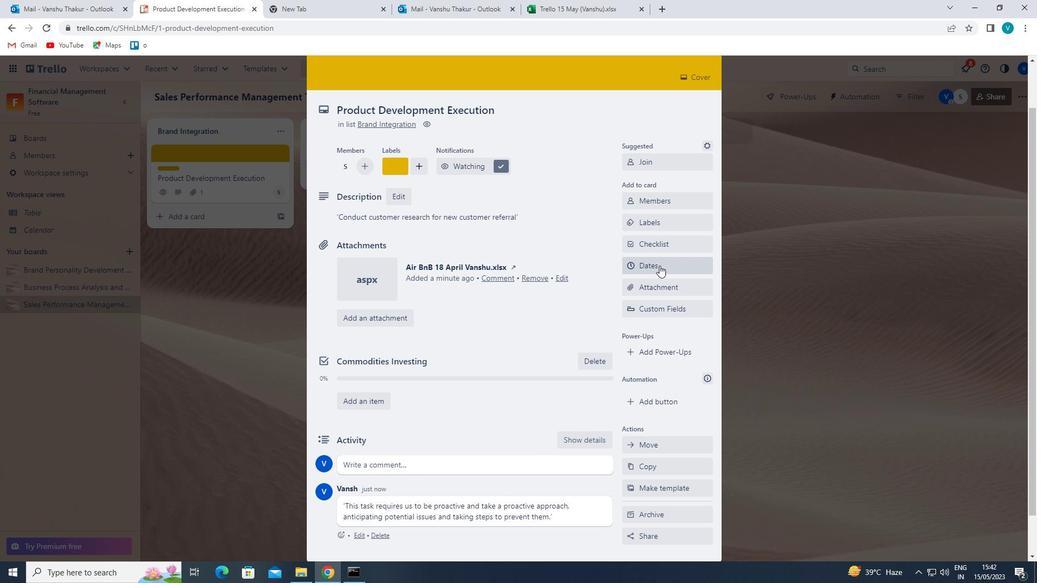 
Action: Mouse moved to (631, 292)
Screenshot: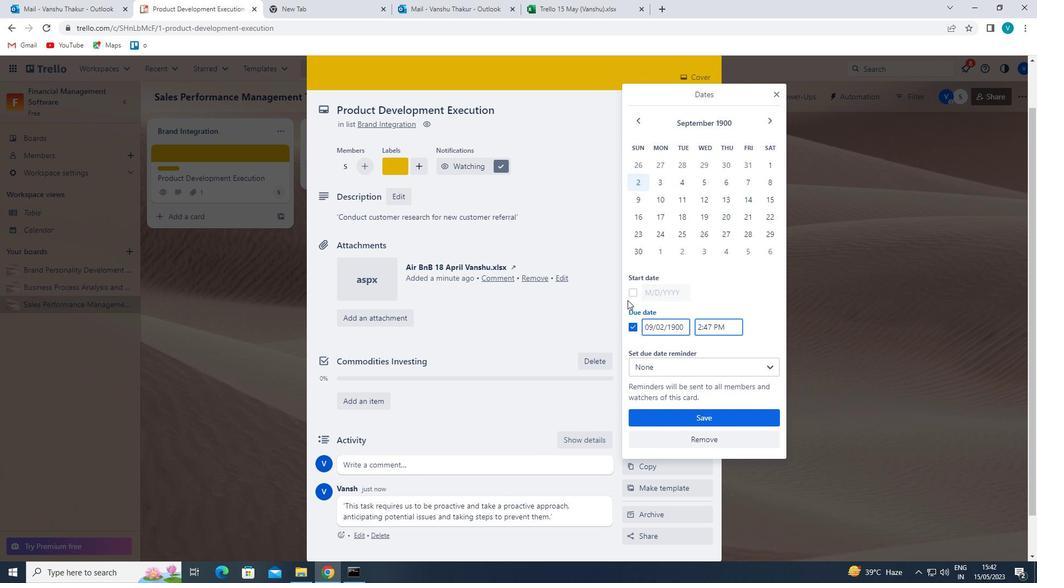 
Action: Mouse pressed left at (631, 292)
Screenshot: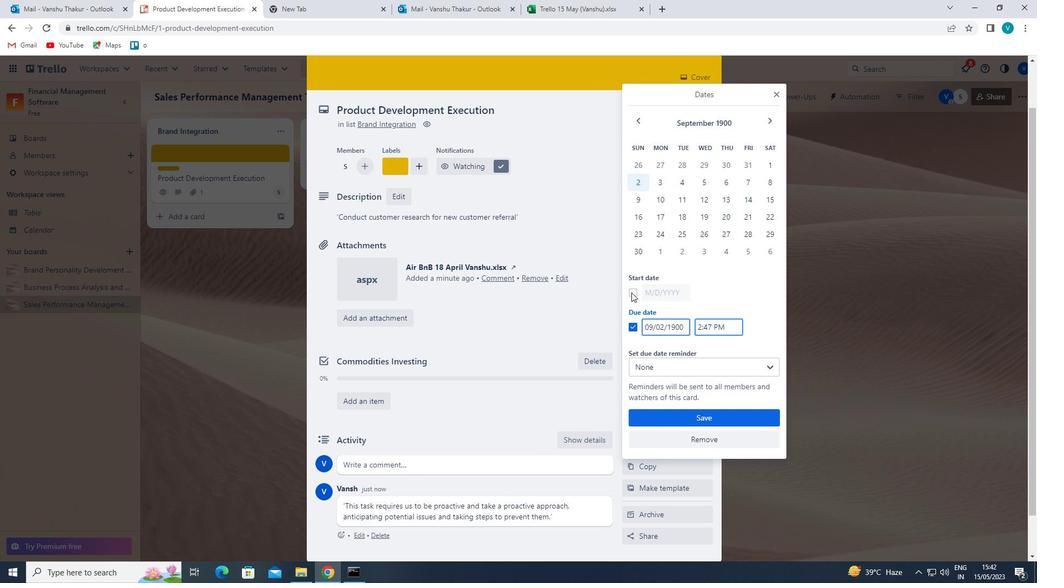
Action: Mouse moved to (651, 293)
Screenshot: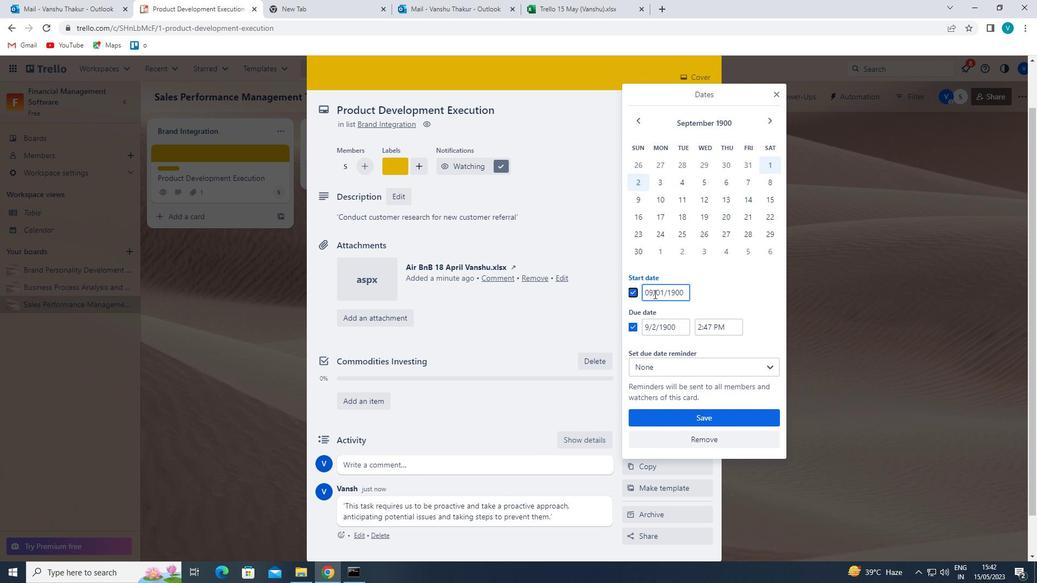 
Action: Mouse pressed left at (651, 293)
Screenshot: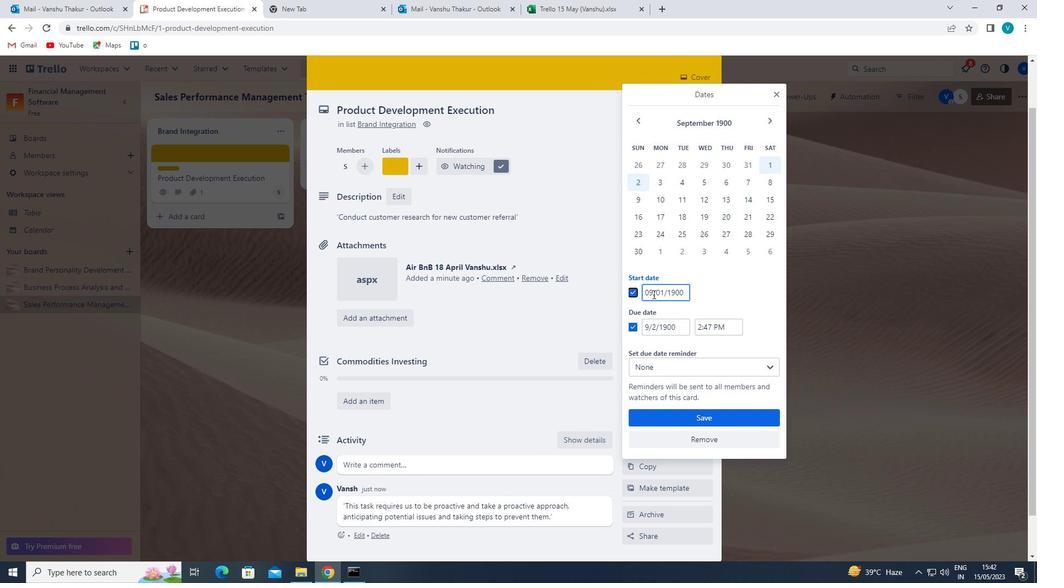 
Action: Mouse moved to (610, 288)
Screenshot: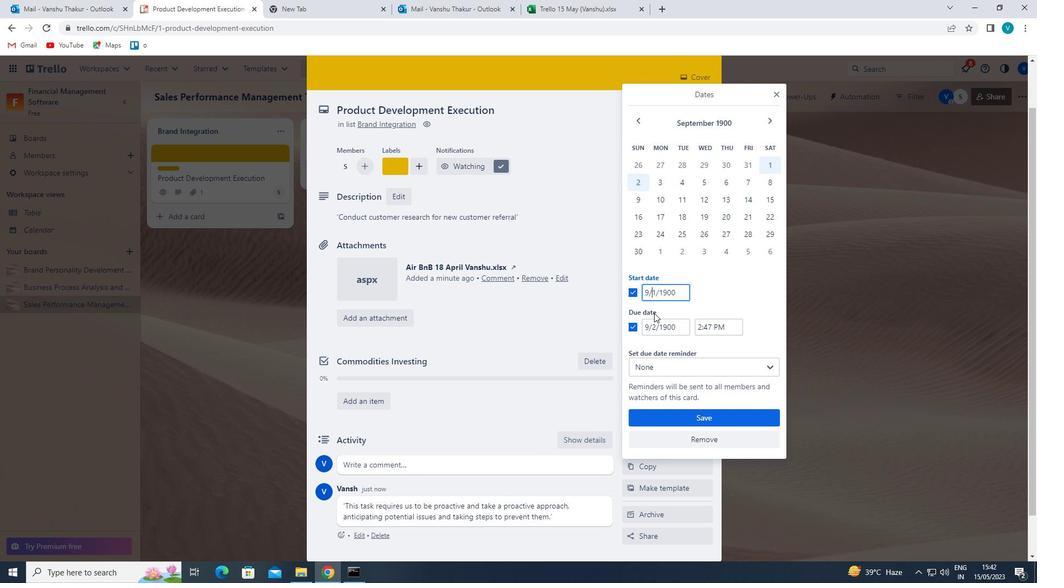 
Action: Key pressed <Key.left><Key.backspace>1
Screenshot: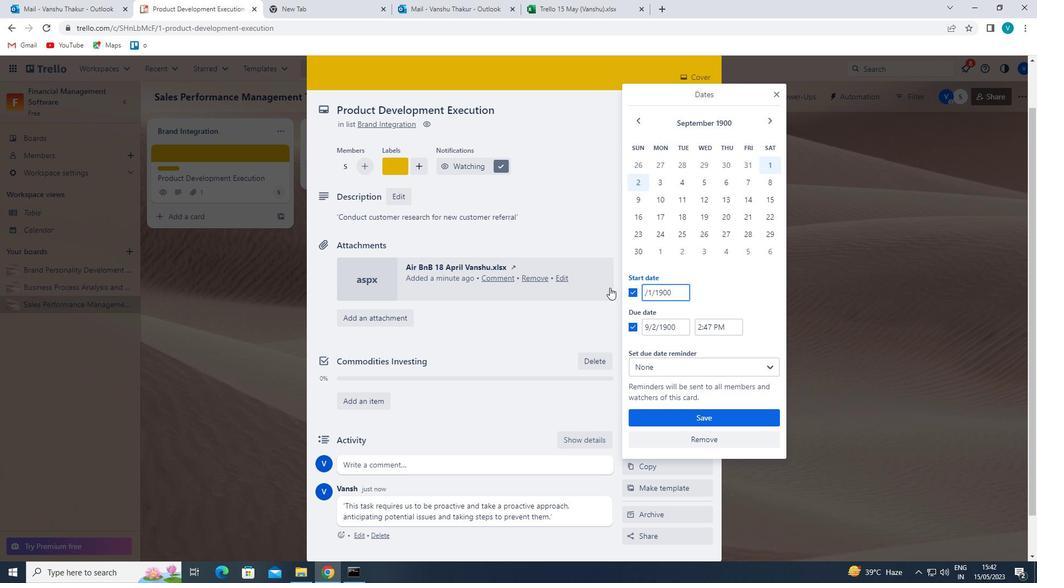 
Action: Mouse moved to (656, 324)
Screenshot: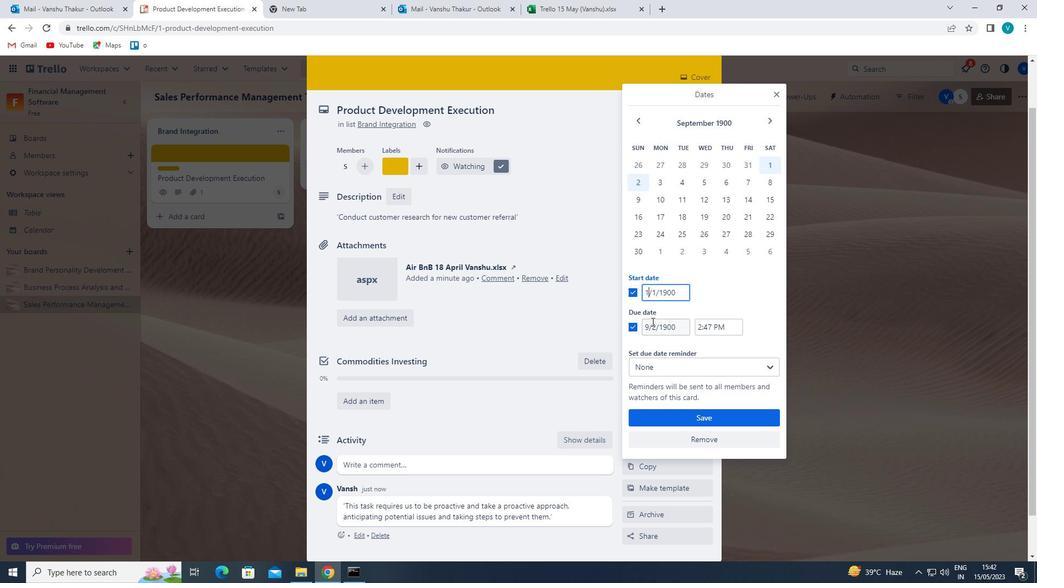 
Action: Mouse pressed left at (656, 324)
Screenshot: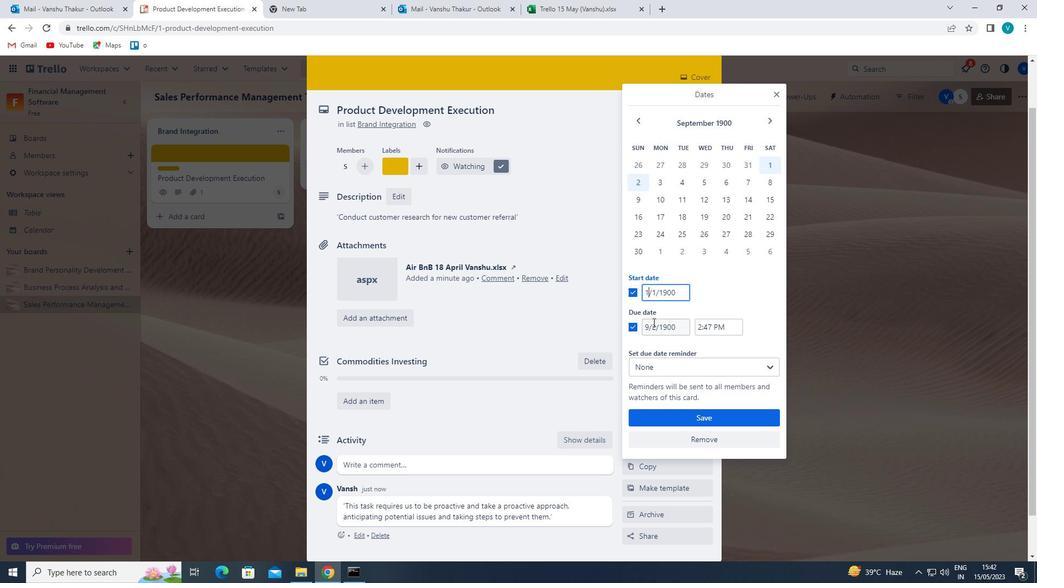 
Action: Mouse moved to (662, 340)
Screenshot: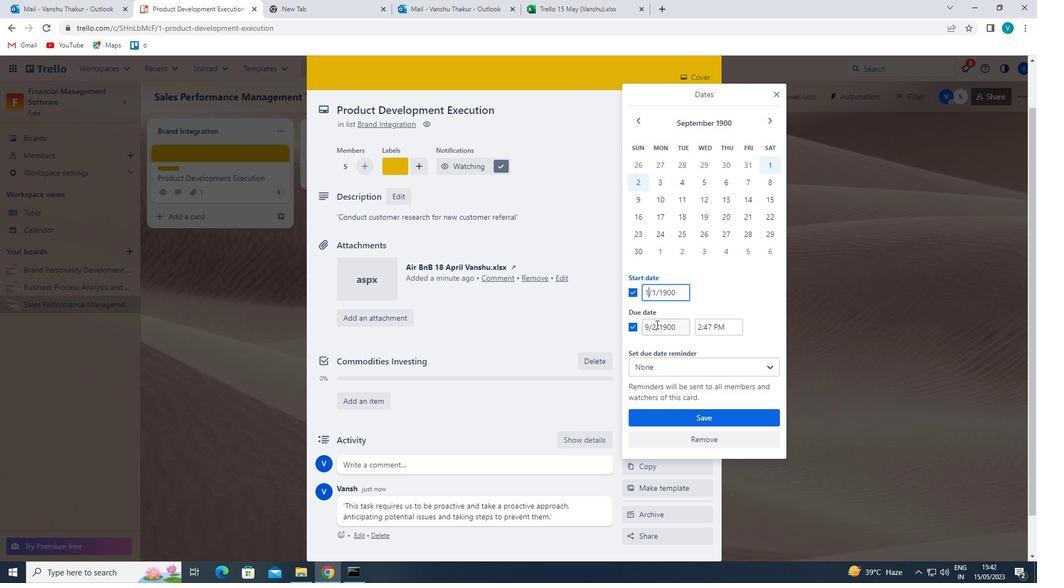 
Action: Key pressed <Key.backspace>1
Screenshot: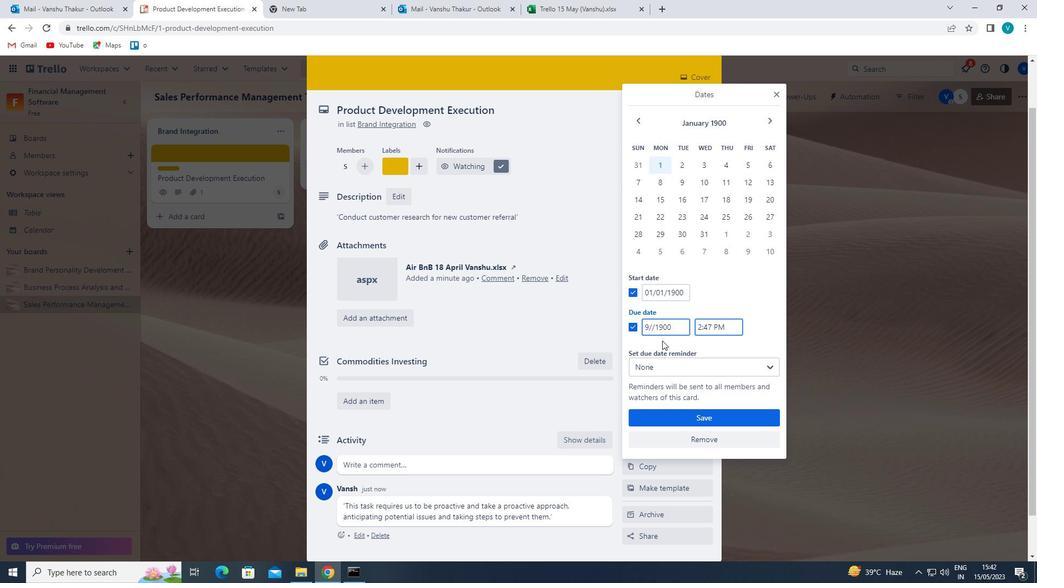 
Action: Mouse moved to (648, 326)
Screenshot: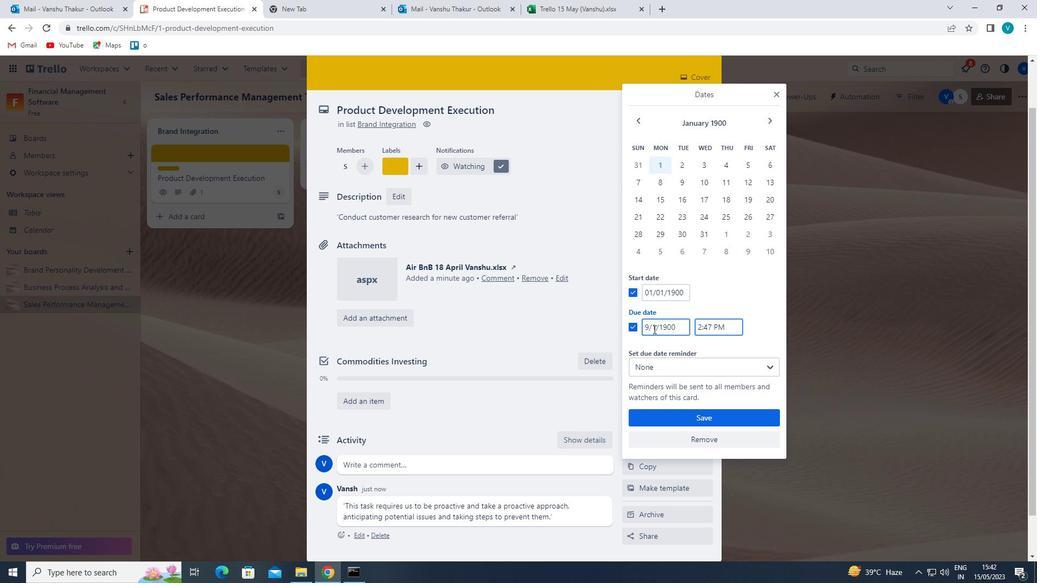
Action: Mouse pressed left at (648, 326)
Screenshot: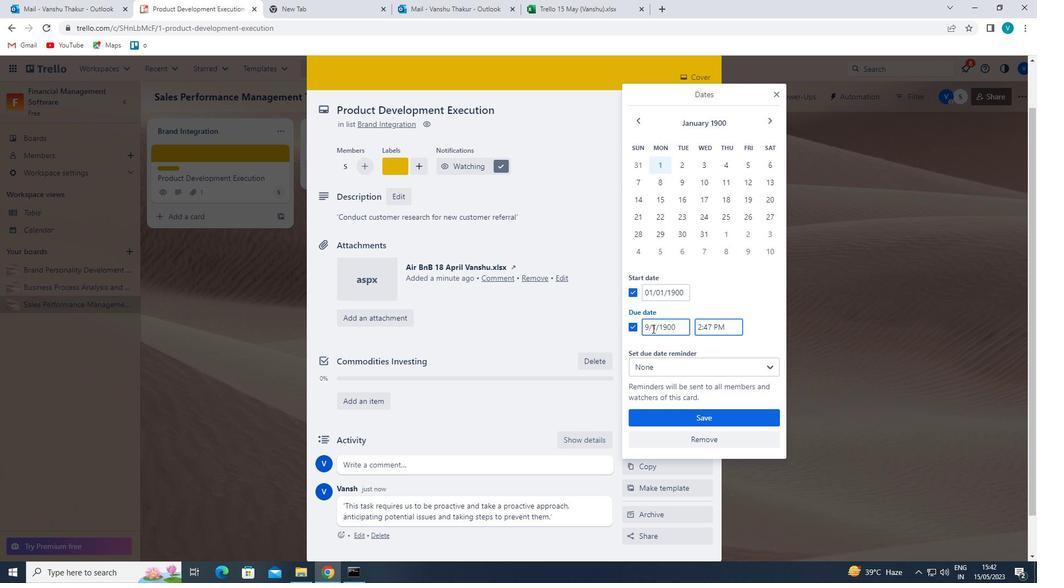 
Action: Mouse moved to (647, 326)
Screenshot: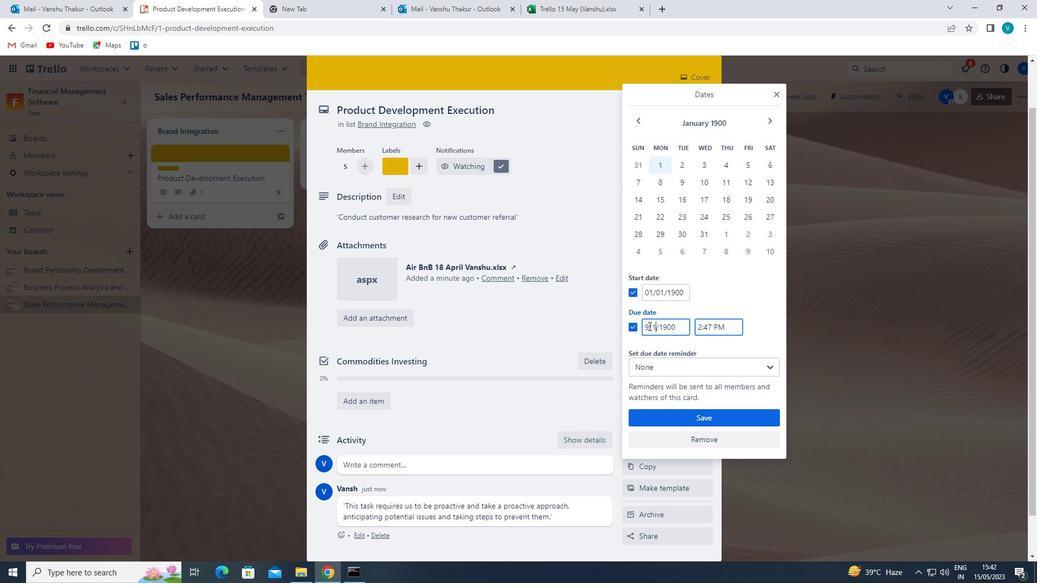 
Action: Key pressed <Key.backspace>8
Screenshot: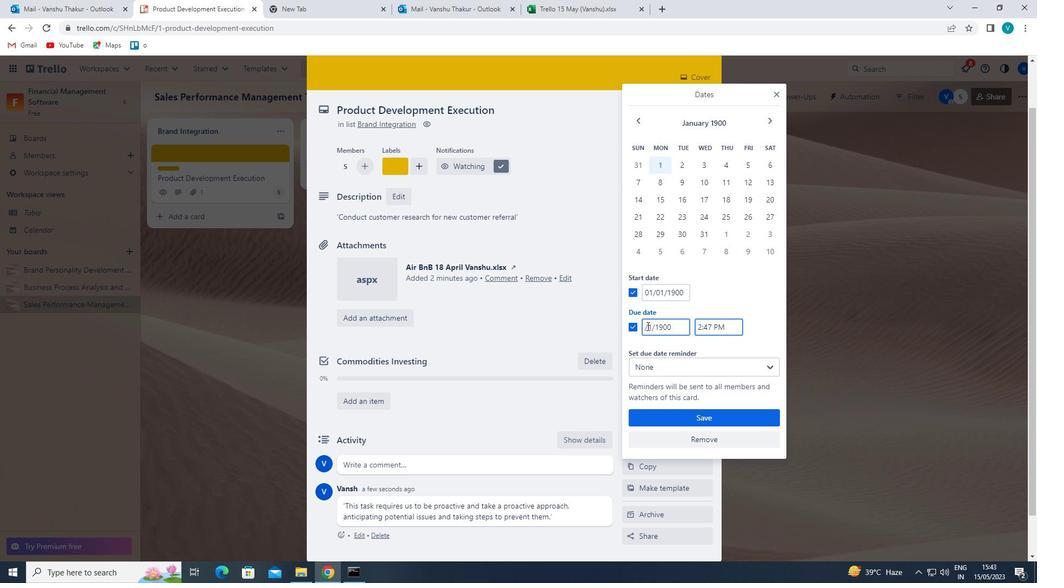 
Action: Mouse moved to (676, 416)
Screenshot: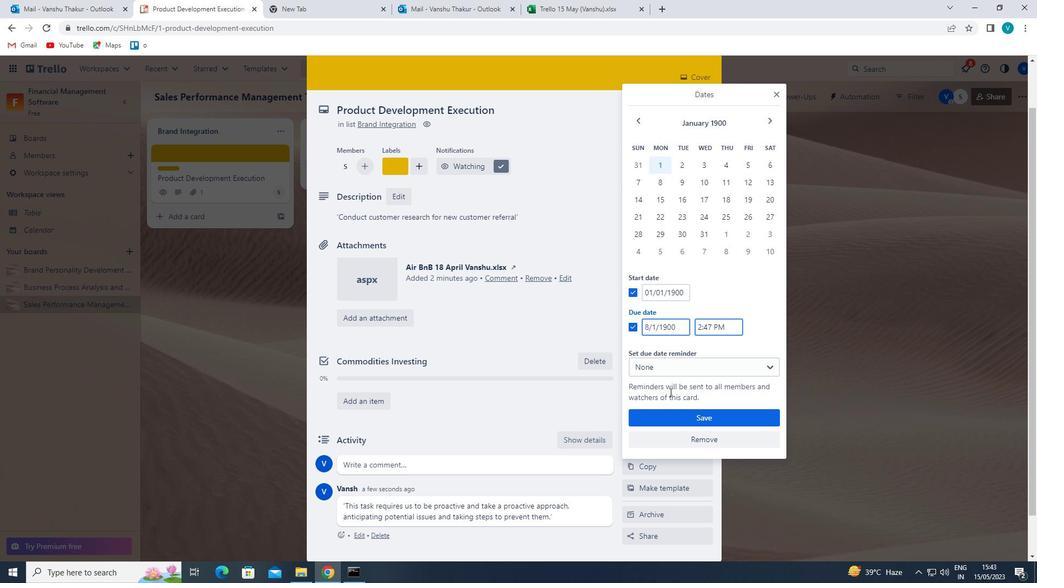 
Action: Mouse pressed left at (676, 416)
Screenshot: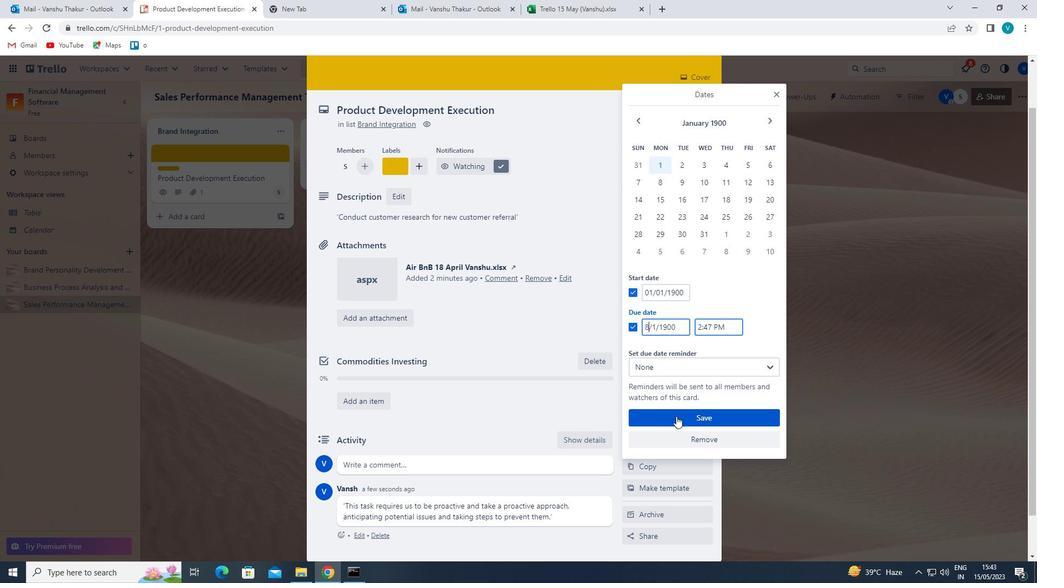 
